 Task: Look for space in Sepatan, Indonesia from 9th June, 2023 to 16th June, 2023 for 2 adults in price range Rs.8000 to Rs.16000. Place can be entire place with 2 bedrooms having 2 beds and 1 bathroom. Property type can be house, flat, guest house. Booking option can be shelf check-in. Required host language is English.
Action: Mouse moved to (417, 48)
Screenshot: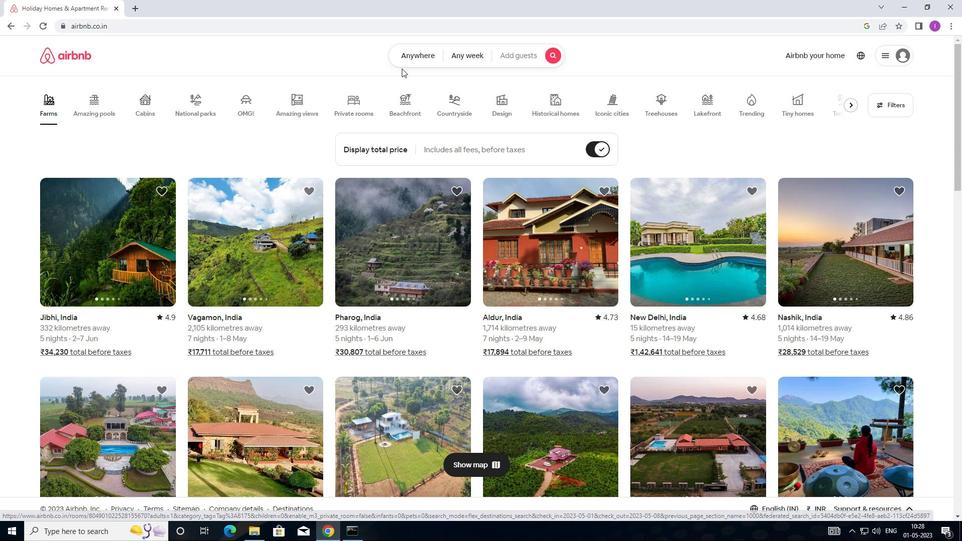 
Action: Mouse pressed left at (417, 48)
Screenshot: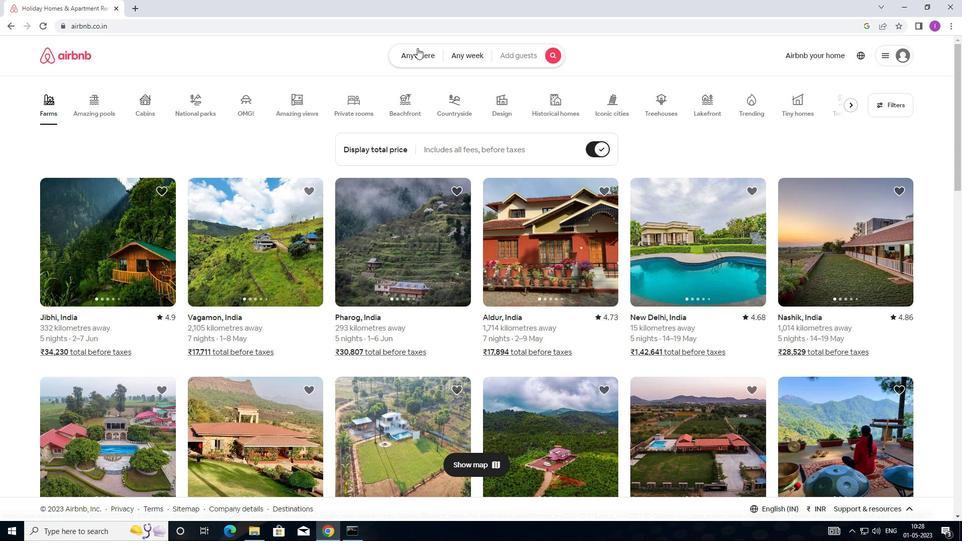 
Action: Mouse moved to (306, 94)
Screenshot: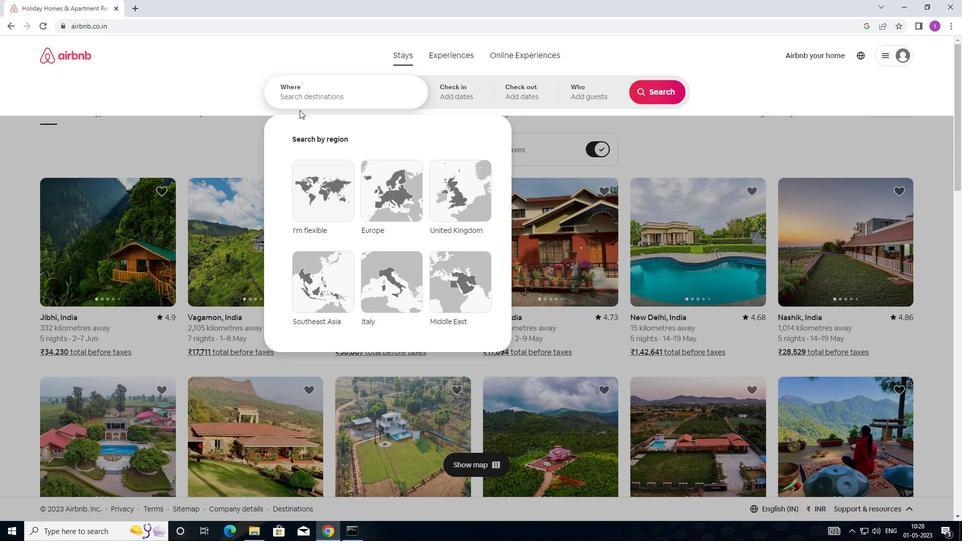 
Action: Mouse pressed left at (306, 94)
Screenshot: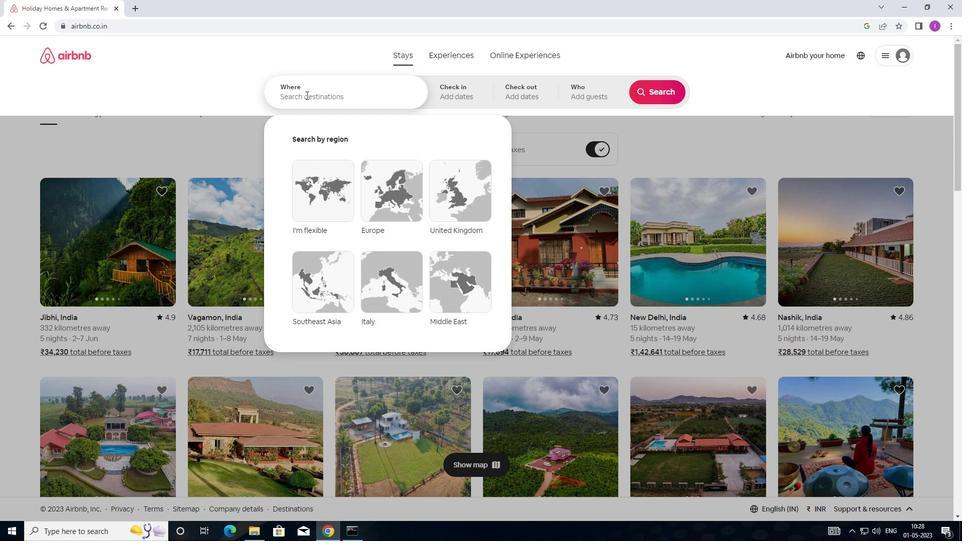 
Action: Mouse moved to (317, 94)
Screenshot: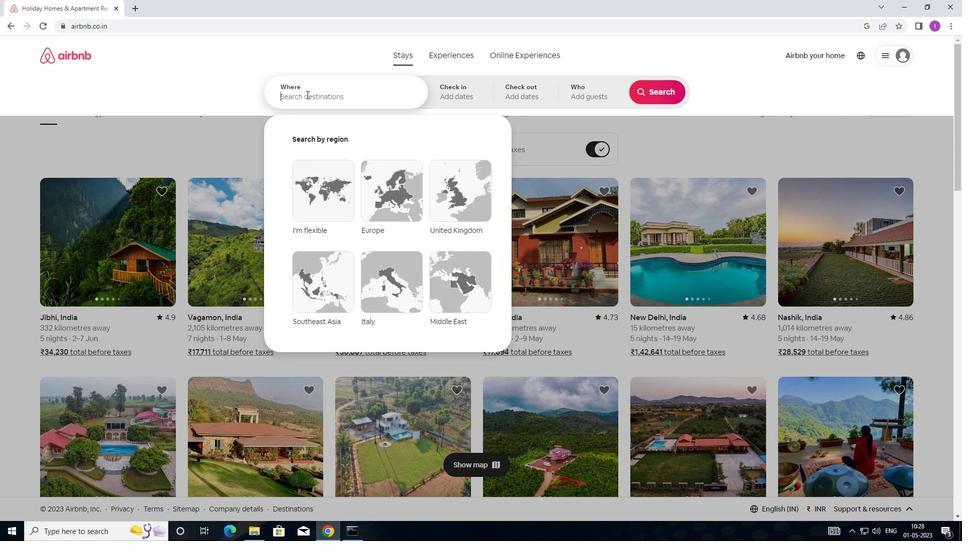 
Action: Key pressed <Key.shift>SEPATAN,<Key.shift>INS<Key.backspace>DP<Key.backspace>ONR<Key.backspace>ESIA
Screenshot: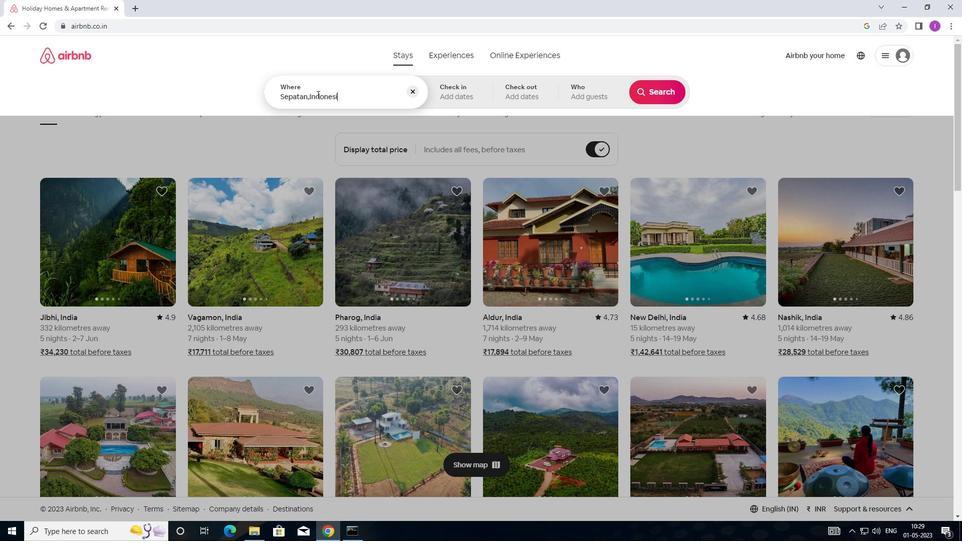 
Action: Mouse moved to (475, 96)
Screenshot: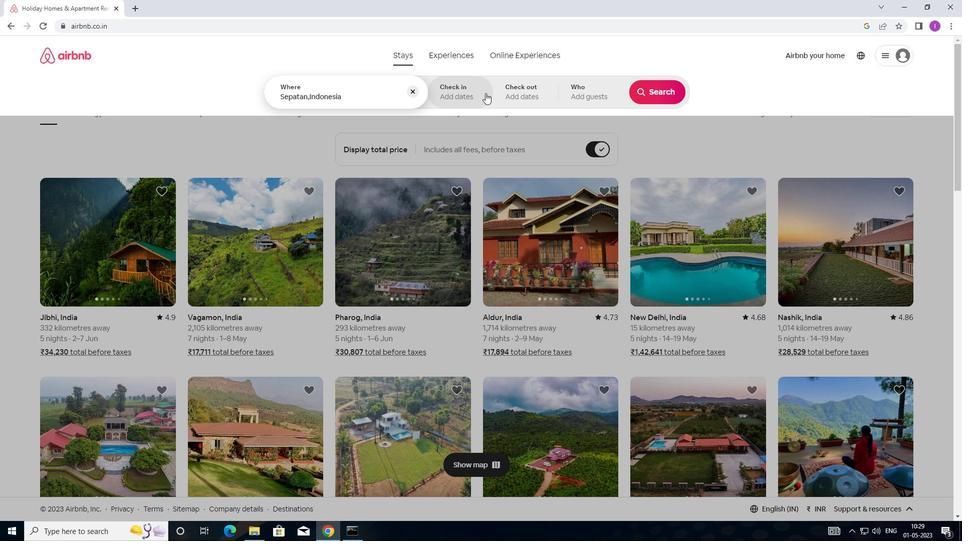 
Action: Mouse pressed left at (475, 96)
Screenshot: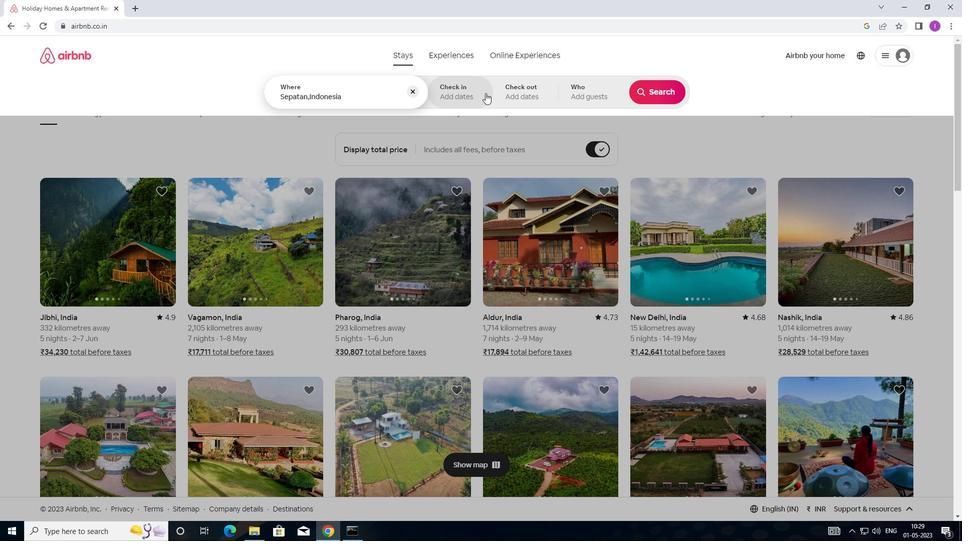 
Action: Mouse moved to (626, 234)
Screenshot: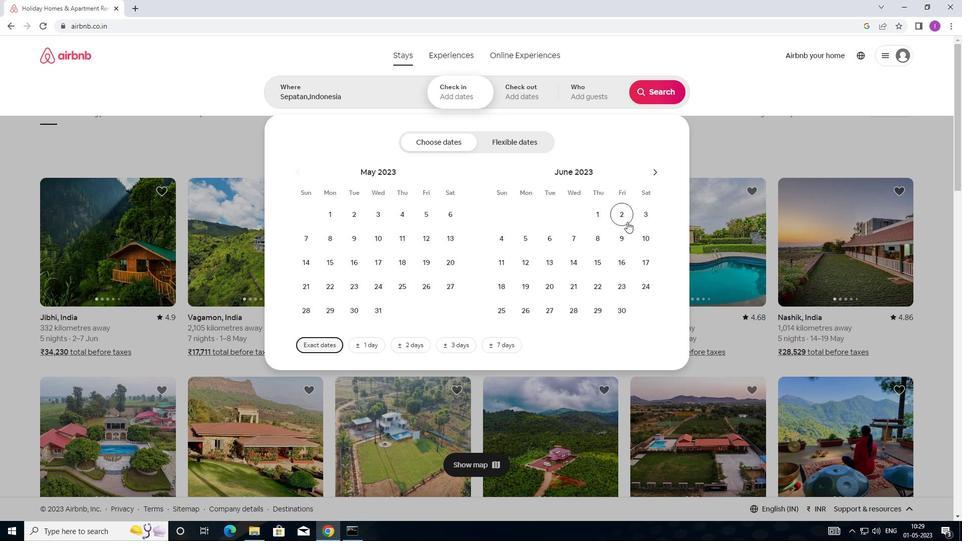 
Action: Mouse pressed left at (626, 234)
Screenshot: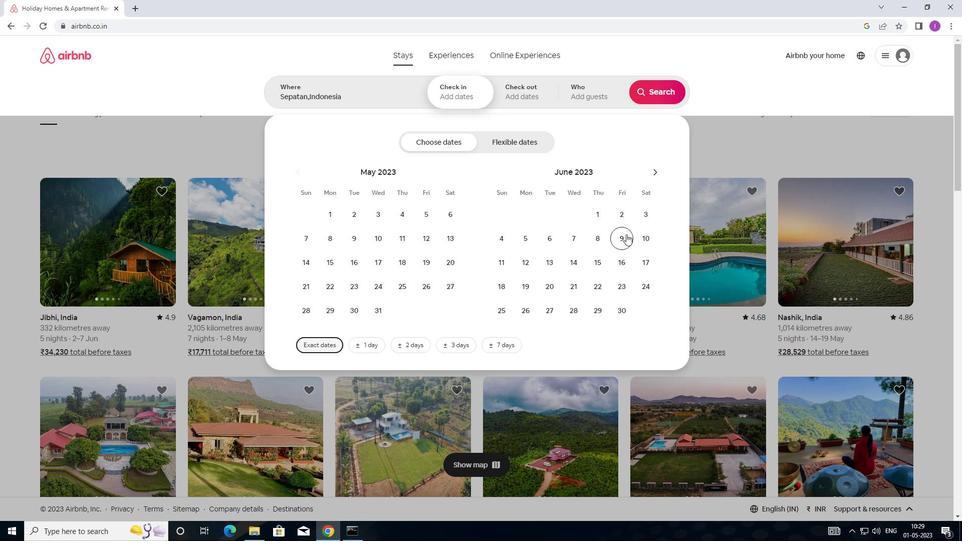 
Action: Mouse moved to (632, 261)
Screenshot: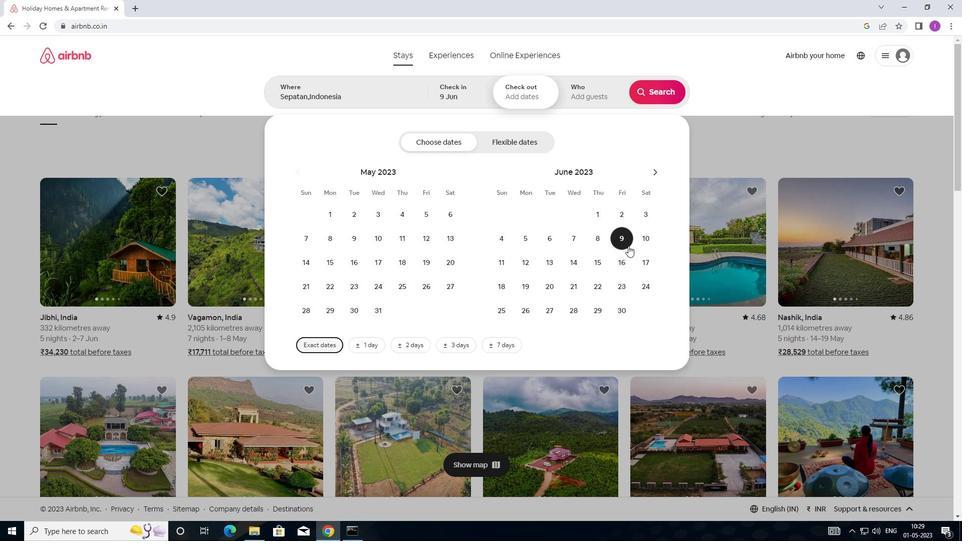 
Action: Mouse pressed left at (632, 261)
Screenshot: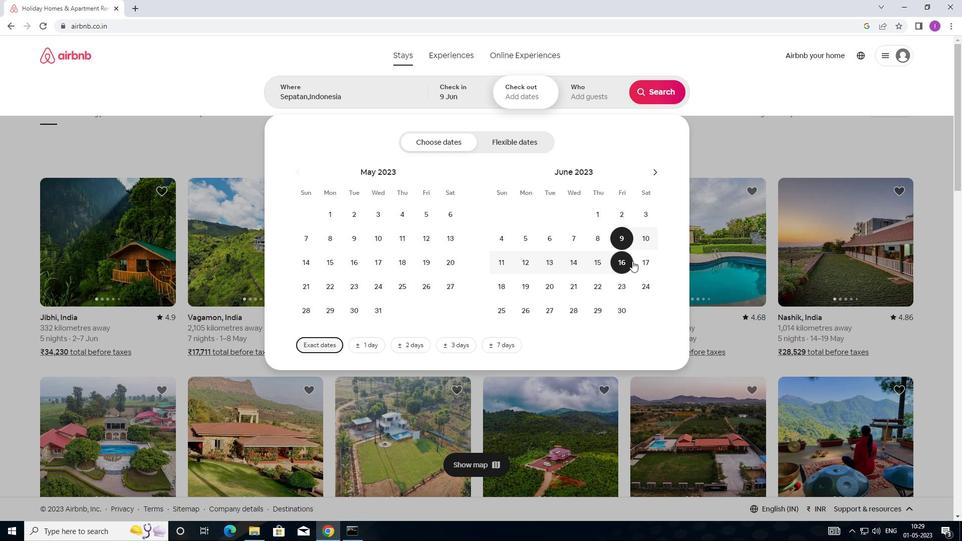 
Action: Mouse moved to (614, 100)
Screenshot: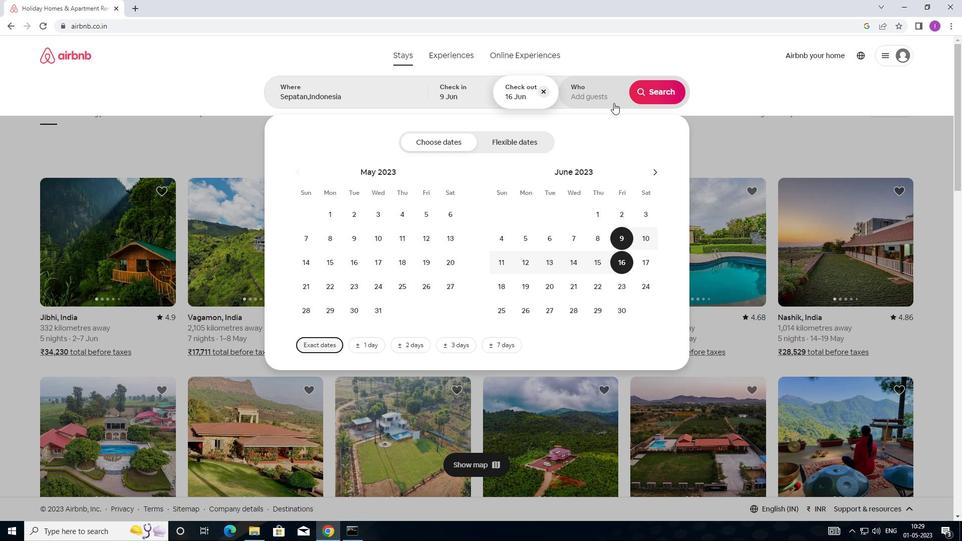 
Action: Mouse pressed left at (614, 100)
Screenshot: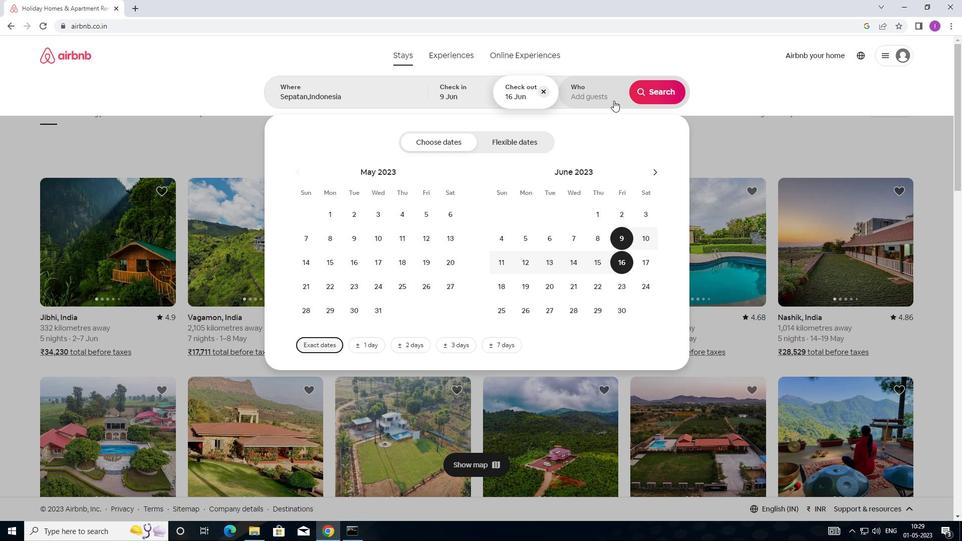 
Action: Mouse moved to (664, 141)
Screenshot: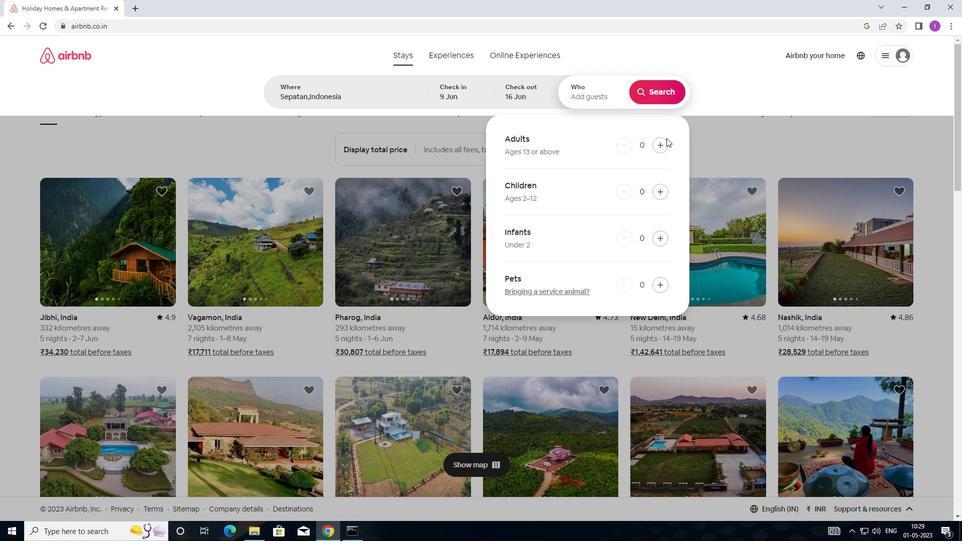 
Action: Mouse pressed left at (664, 141)
Screenshot: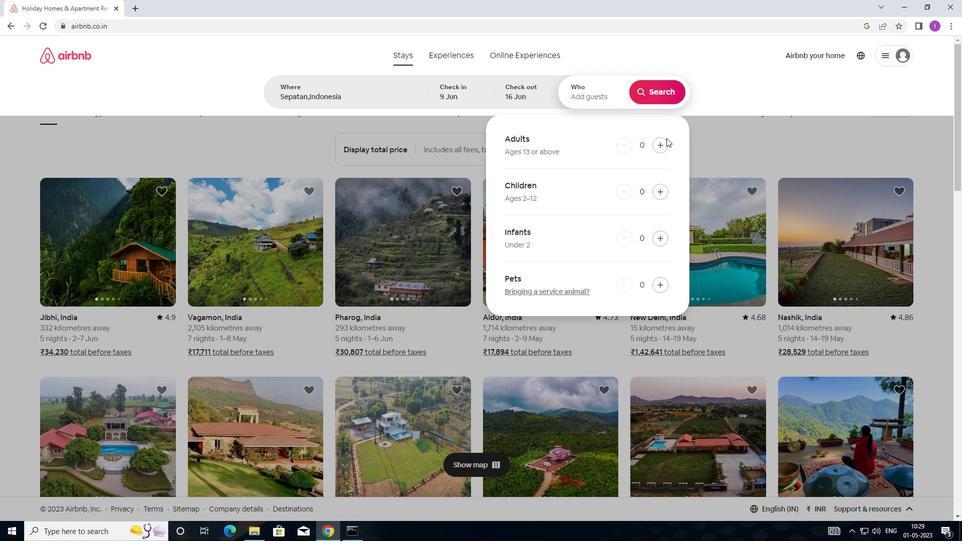 
Action: Mouse moved to (663, 145)
Screenshot: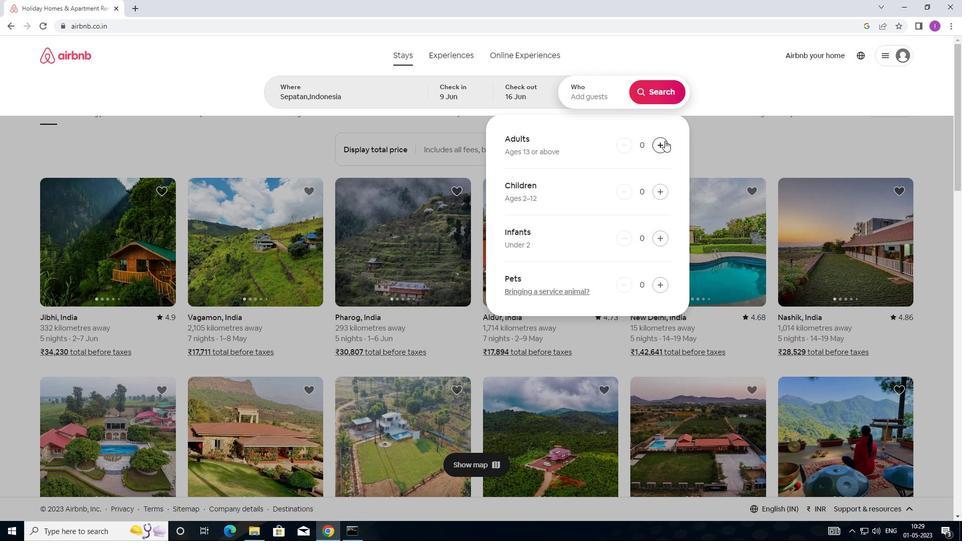 
Action: Mouse pressed left at (663, 145)
Screenshot: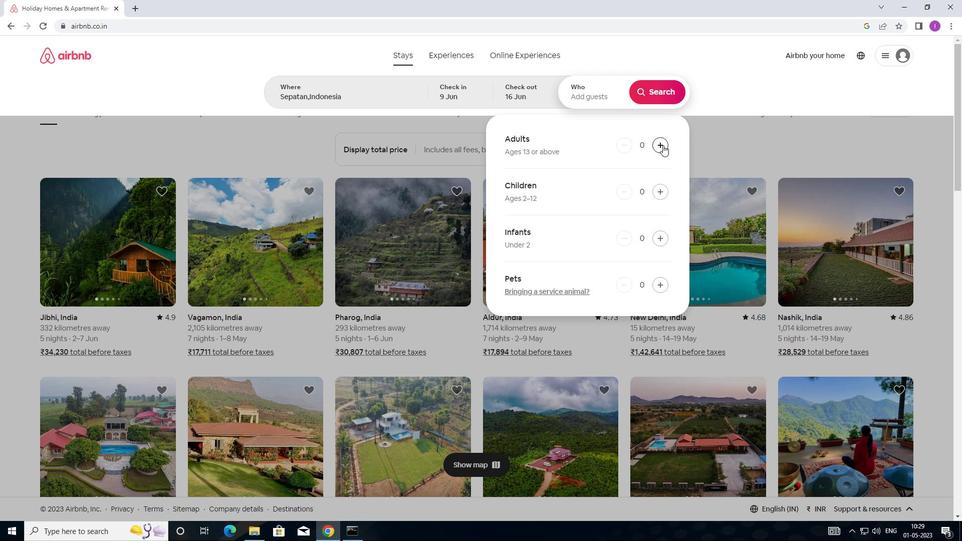 
Action: Mouse pressed left at (663, 145)
Screenshot: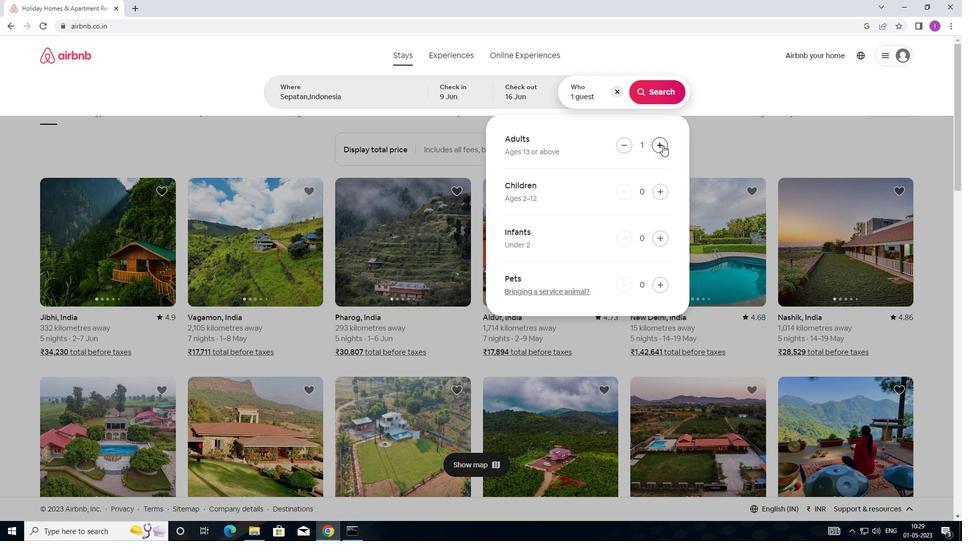 
Action: Mouse moved to (628, 146)
Screenshot: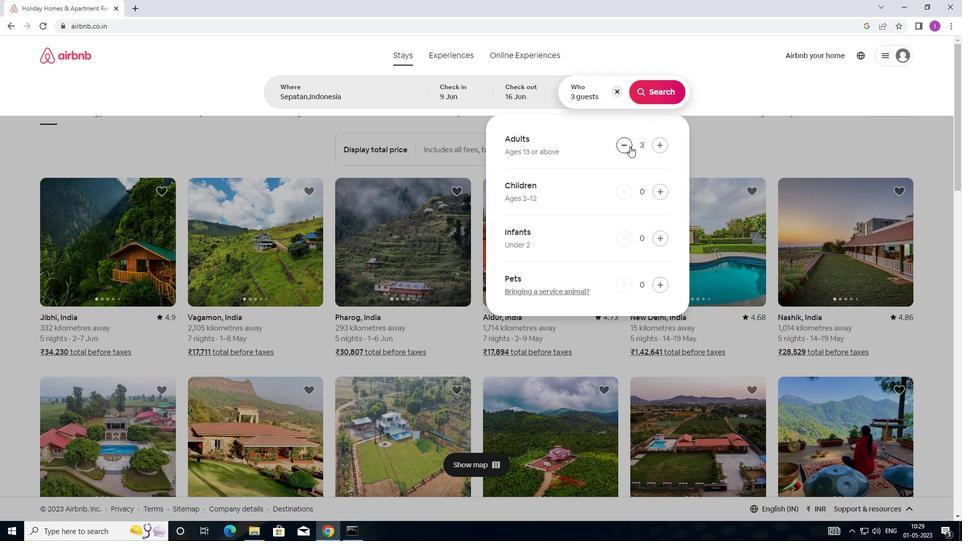 
Action: Mouse pressed left at (628, 146)
Screenshot: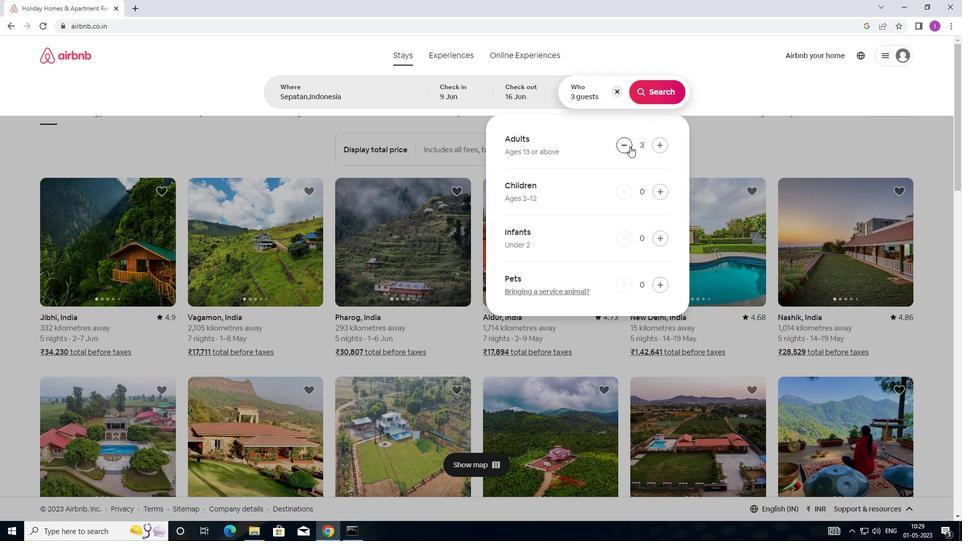 
Action: Mouse moved to (644, 101)
Screenshot: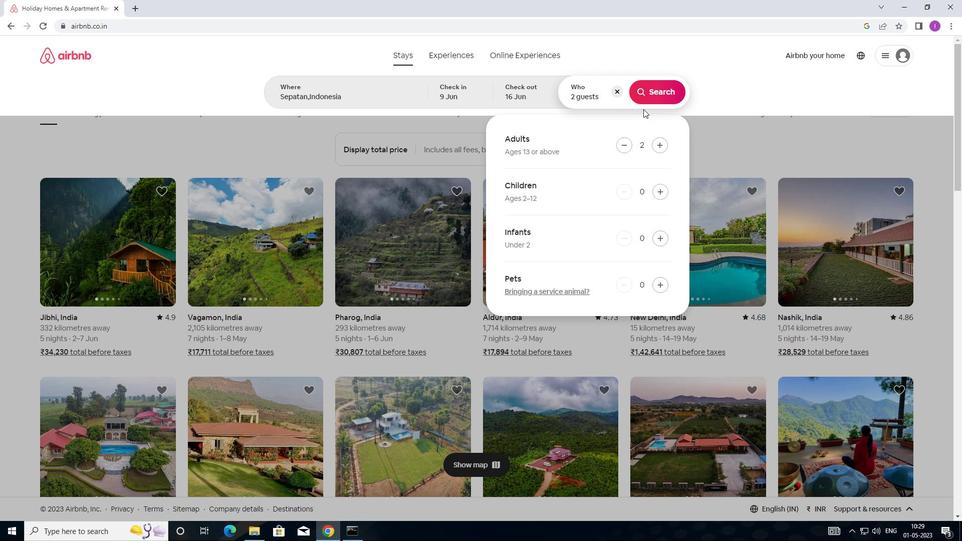 
Action: Mouse pressed left at (644, 101)
Screenshot: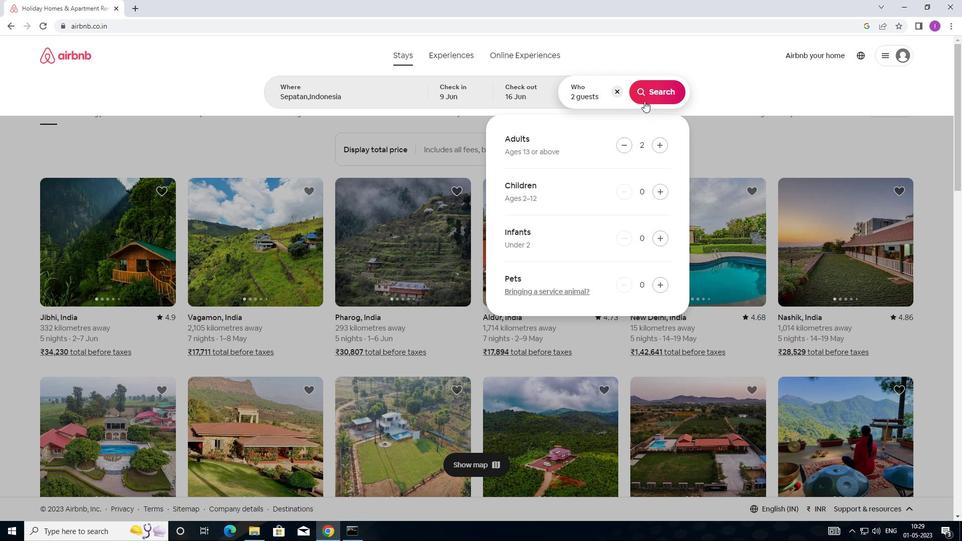 
Action: Mouse moved to (909, 93)
Screenshot: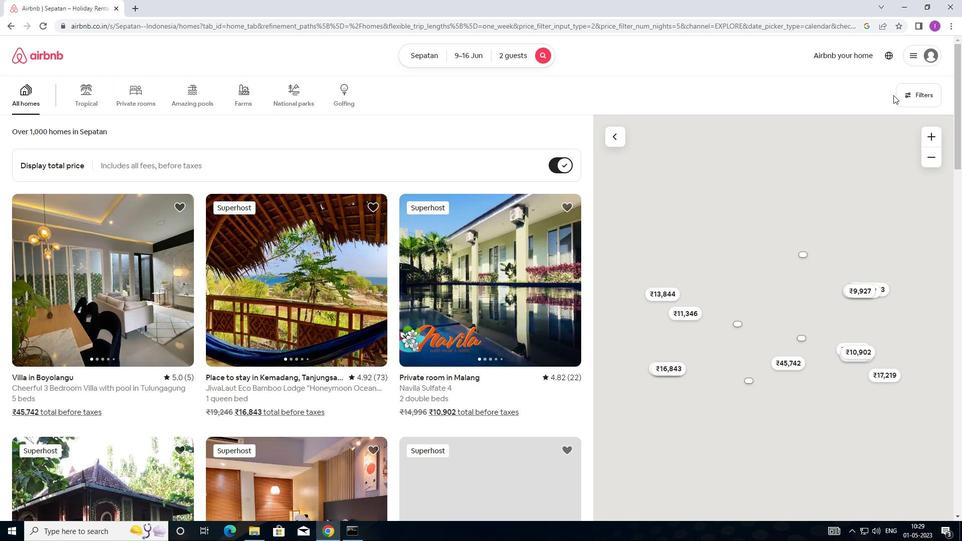 
Action: Mouse pressed left at (909, 93)
Screenshot: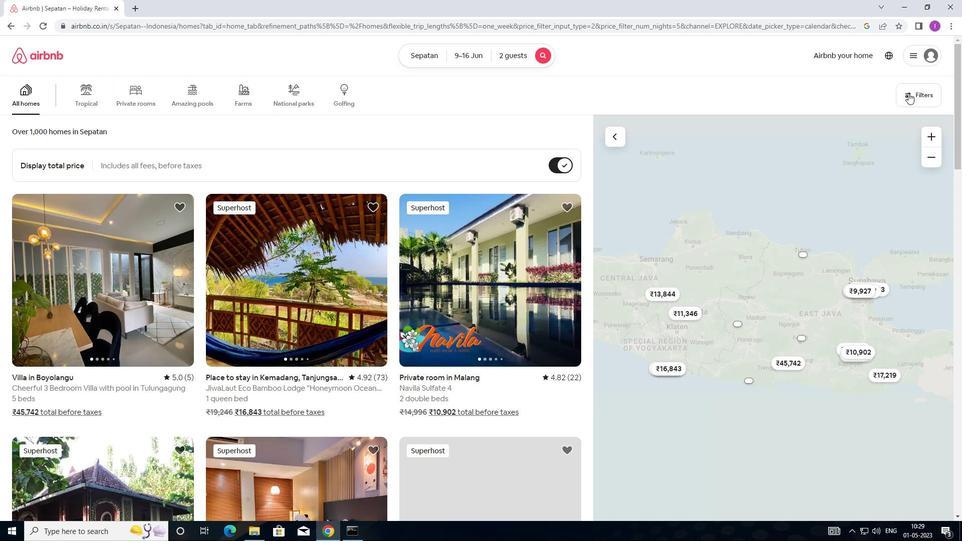 
Action: Mouse moved to (384, 219)
Screenshot: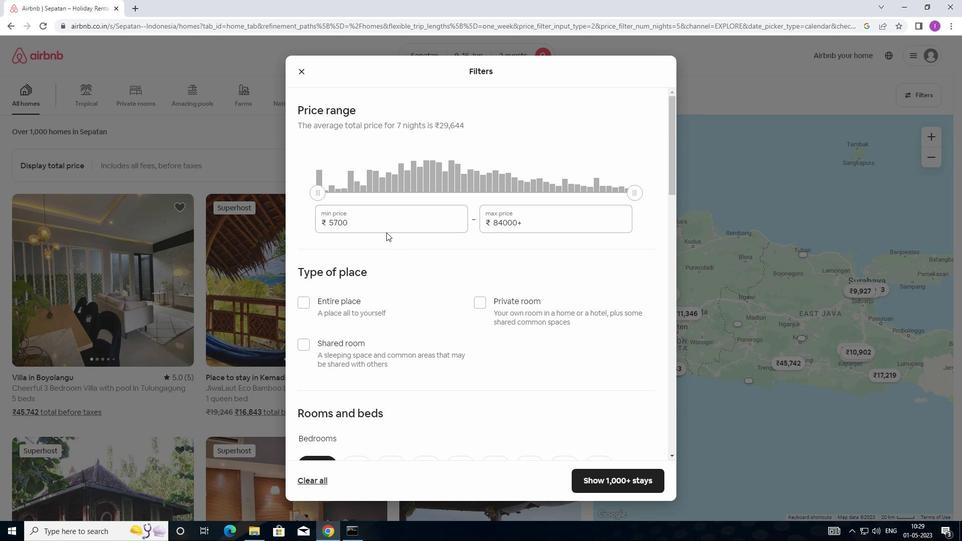 
Action: Mouse pressed left at (384, 219)
Screenshot: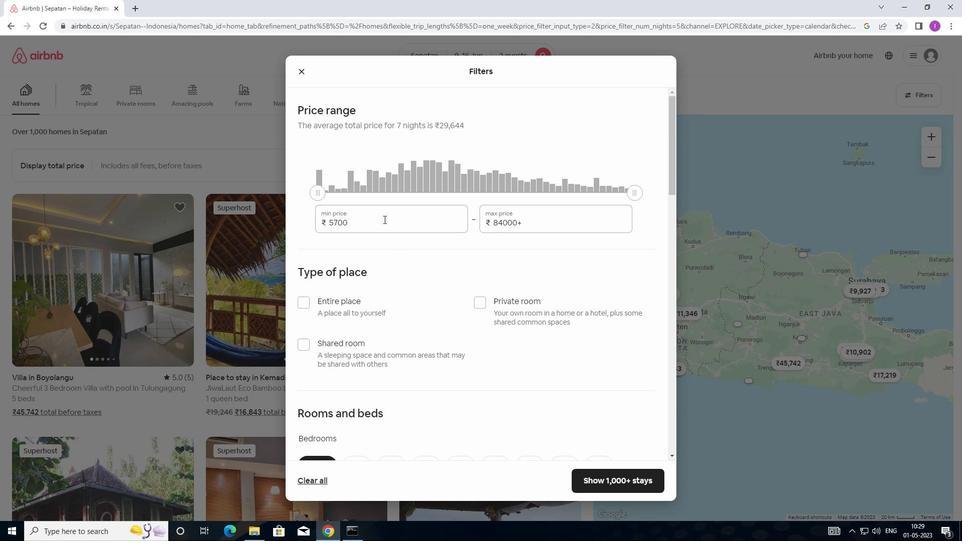 
Action: Mouse moved to (312, 226)
Screenshot: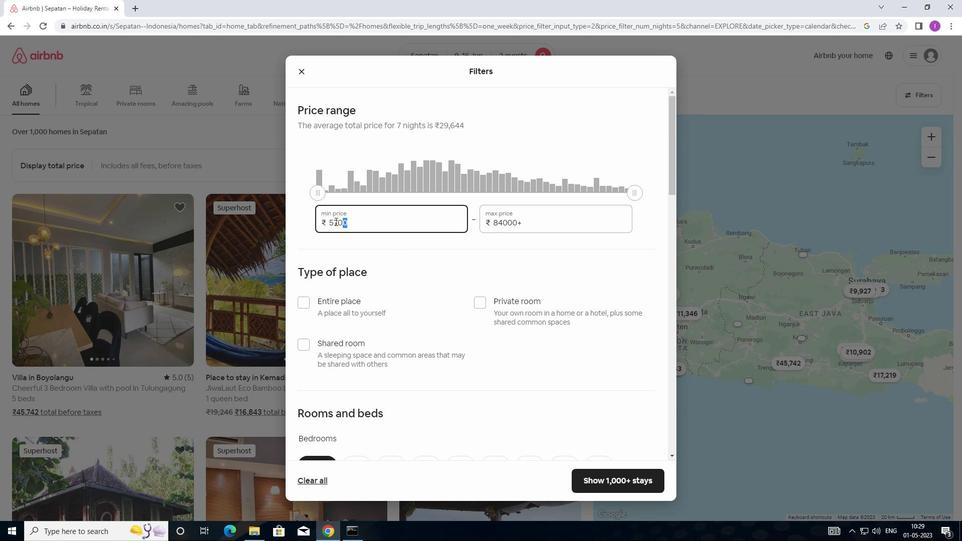 
Action: Key pressed 8000
Screenshot: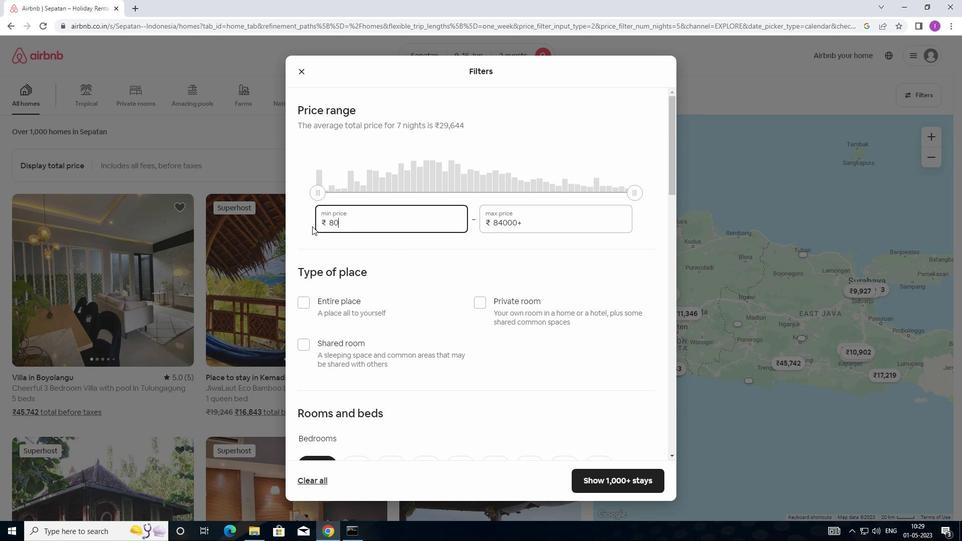 
Action: Mouse moved to (530, 217)
Screenshot: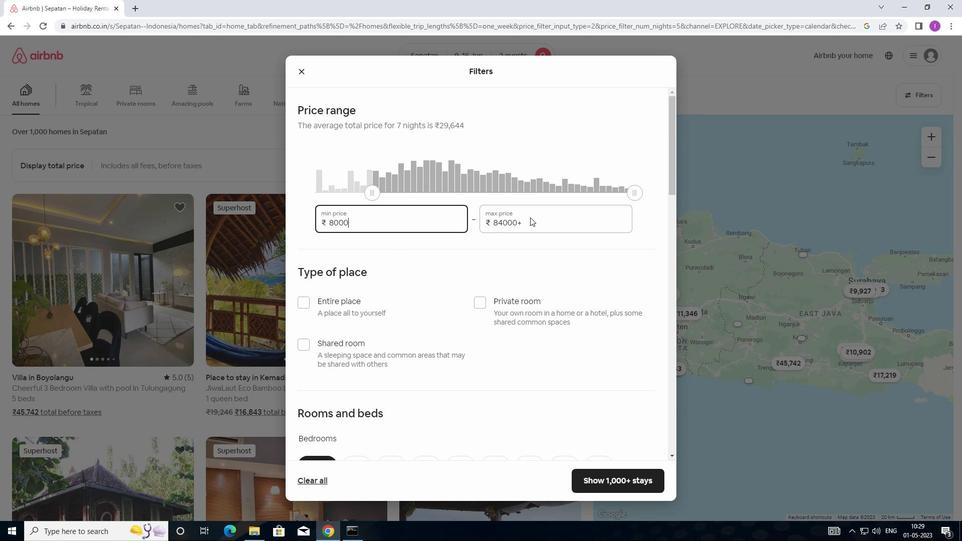 
Action: Mouse pressed left at (530, 217)
Screenshot: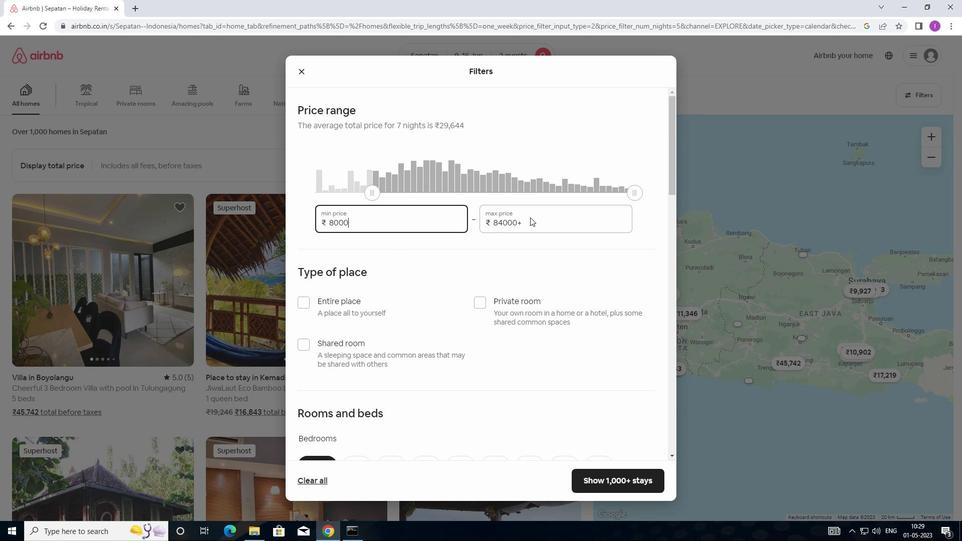 
Action: Mouse pressed left at (530, 217)
Screenshot: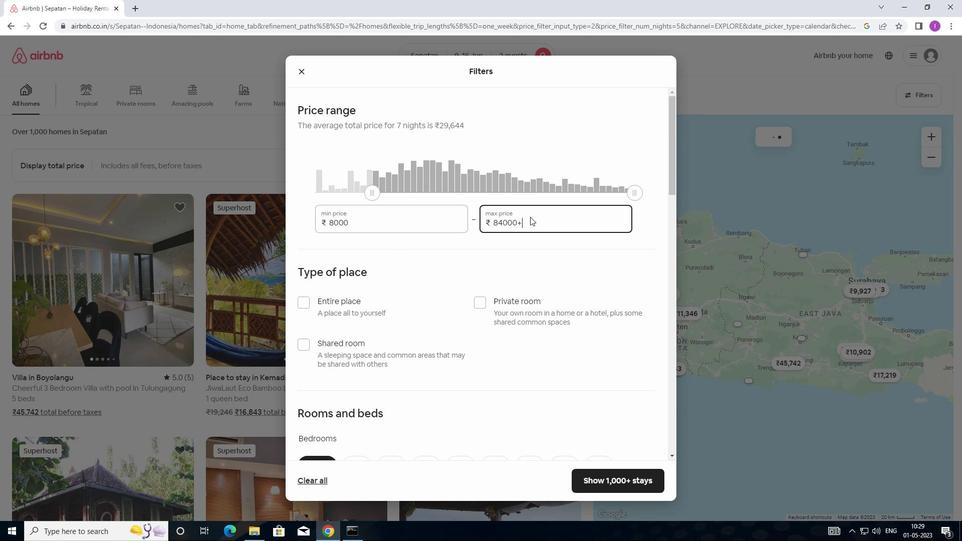 
Action: Mouse moved to (524, 217)
Screenshot: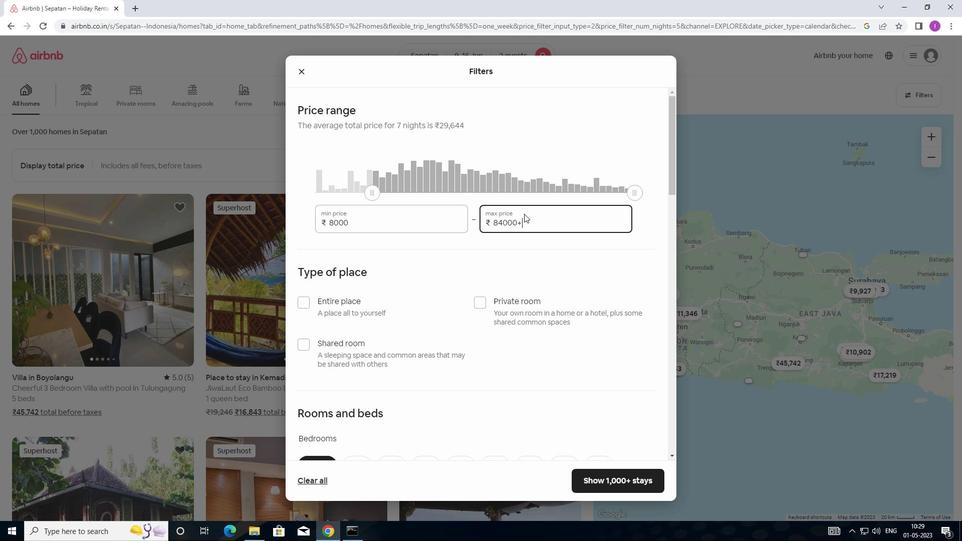 
Action: Mouse pressed left at (524, 217)
Screenshot: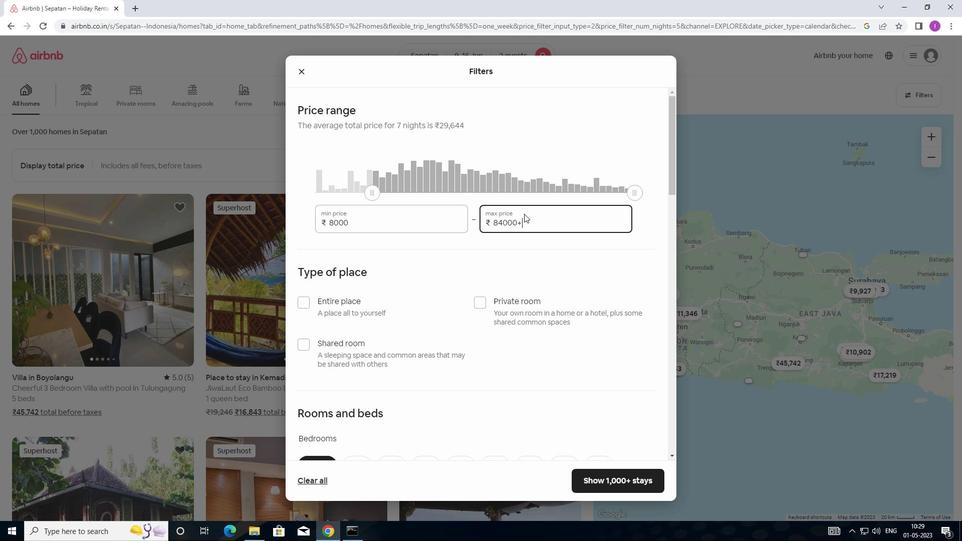 
Action: Mouse moved to (537, 222)
Screenshot: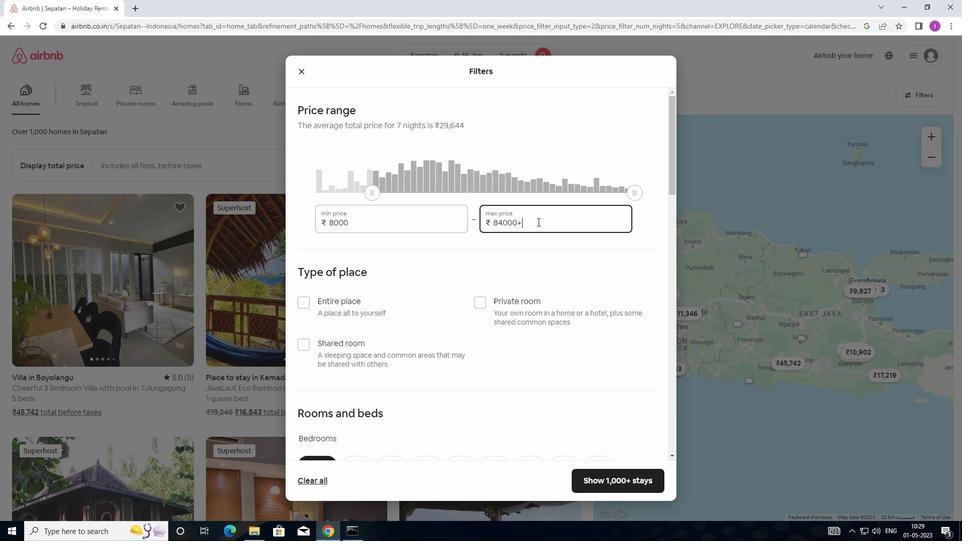 
Action: Mouse pressed left at (537, 222)
Screenshot: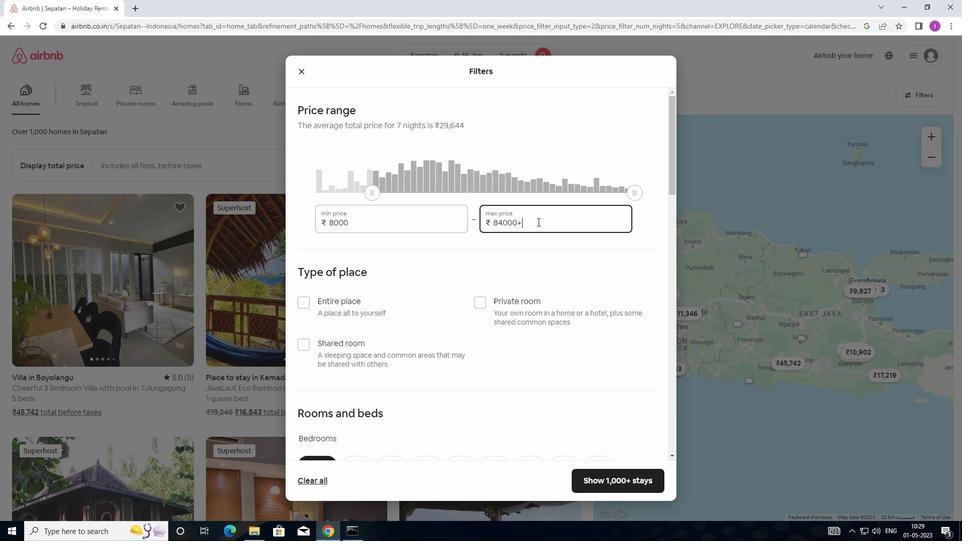 
Action: Mouse moved to (482, 224)
Screenshot: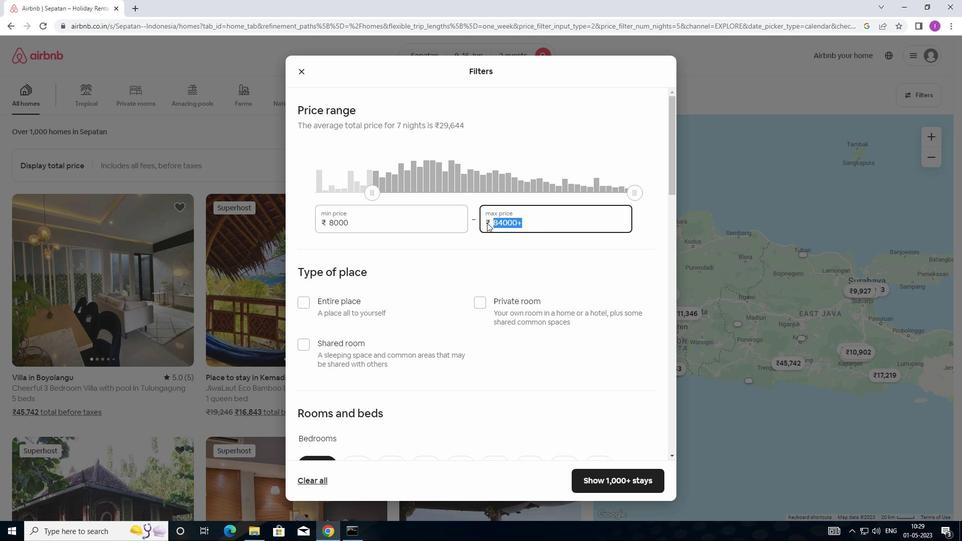 
Action: Key pressed 16000
Screenshot: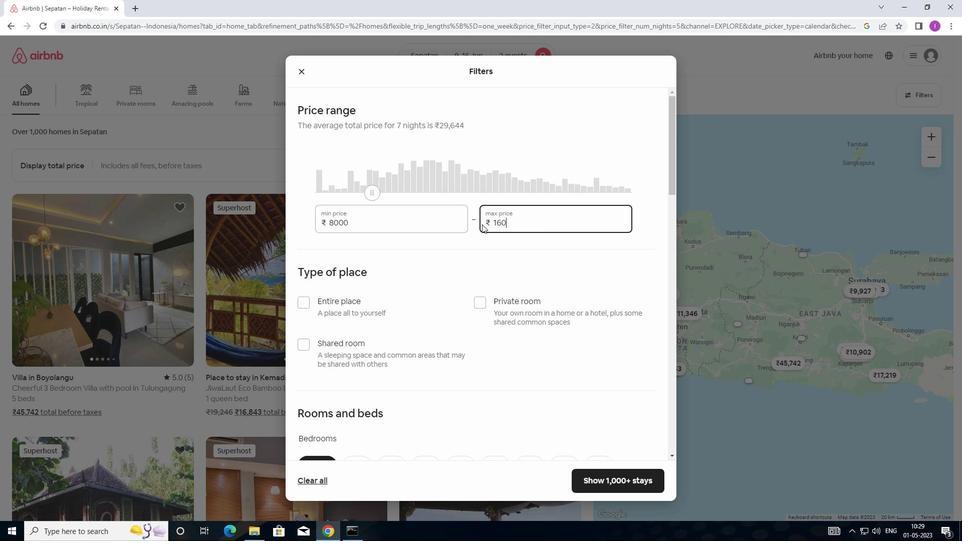 
Action: Mouse moved to (307, 306)
Screenshot: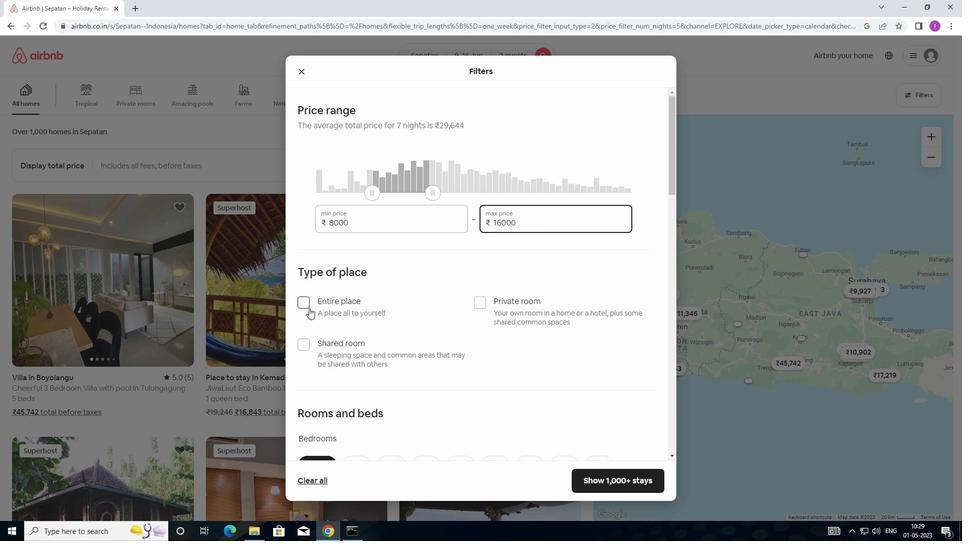 
Action: Mouse pressed left at (307, 306)
Screenshot: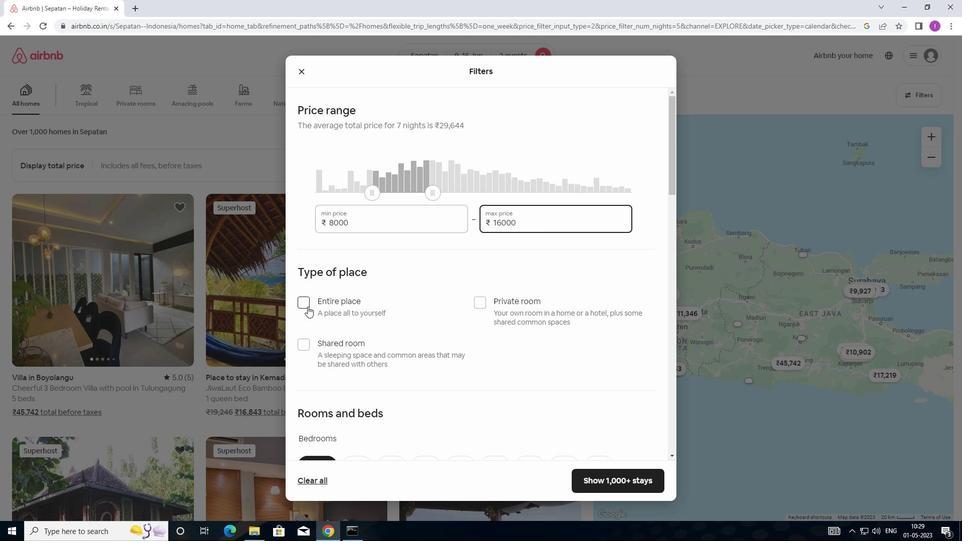 
Action: Mouse moved to (339, 304)
Screenshot: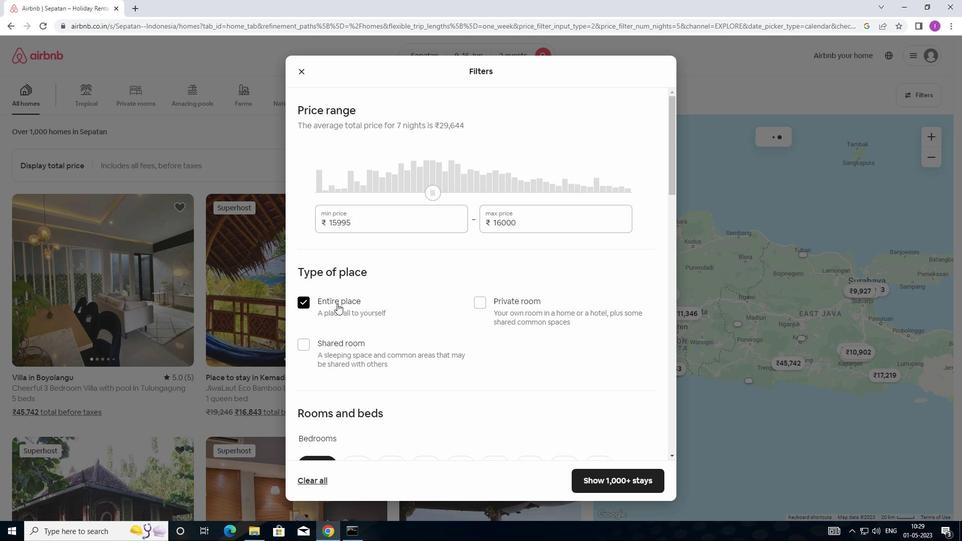 
Action: Mouse scrolled (339, 304) with delta (0, 0)
Screenshot: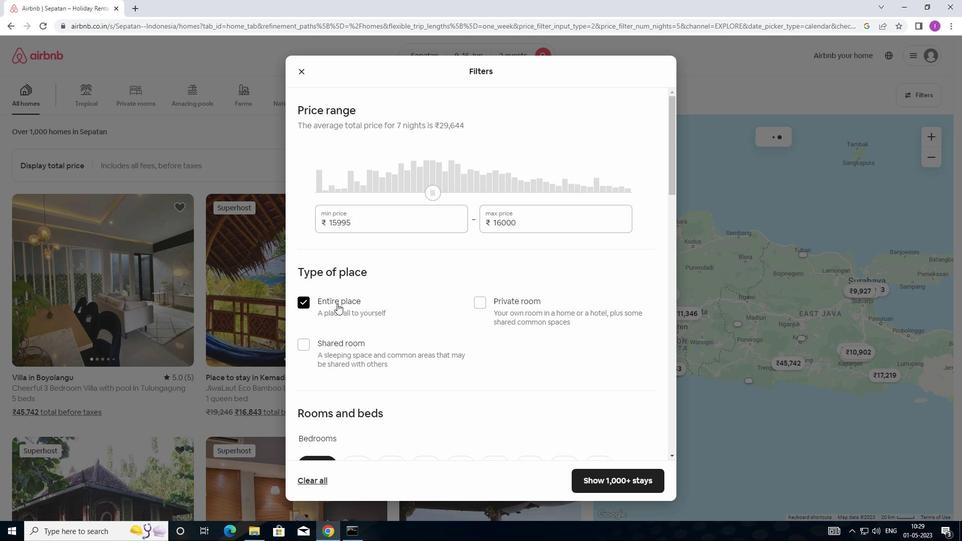 
Action: Mouse moved to (341, 306)
Screenshot: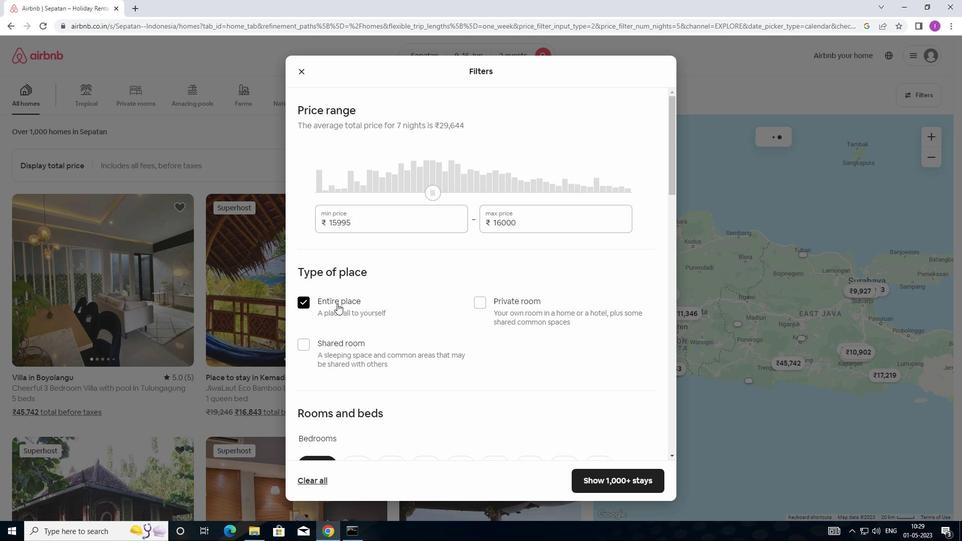 
Action: Mouse scrolled (341, 305) with delta (0, 0)
Screenshot: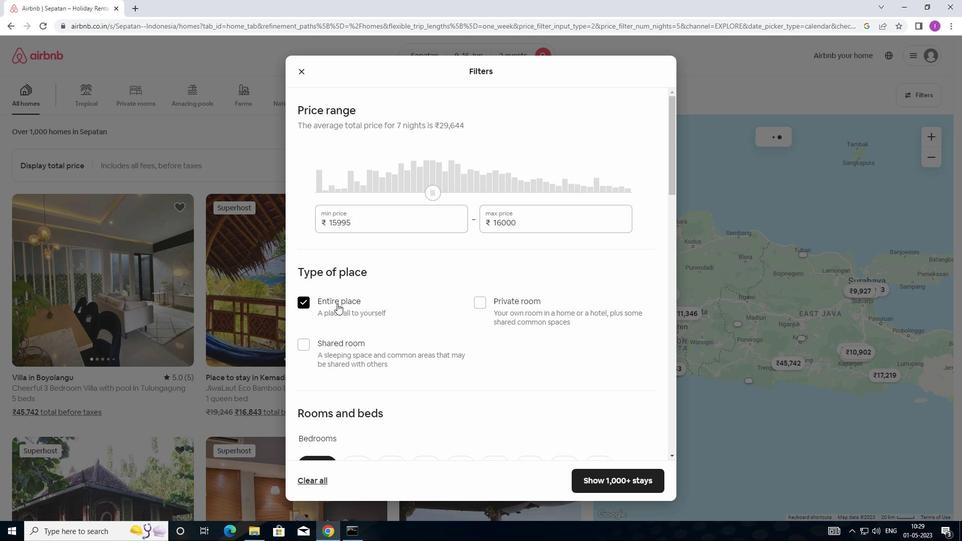 
Action: Mouse scrolled (341, 305) with delta (0, 0)
Screenshot: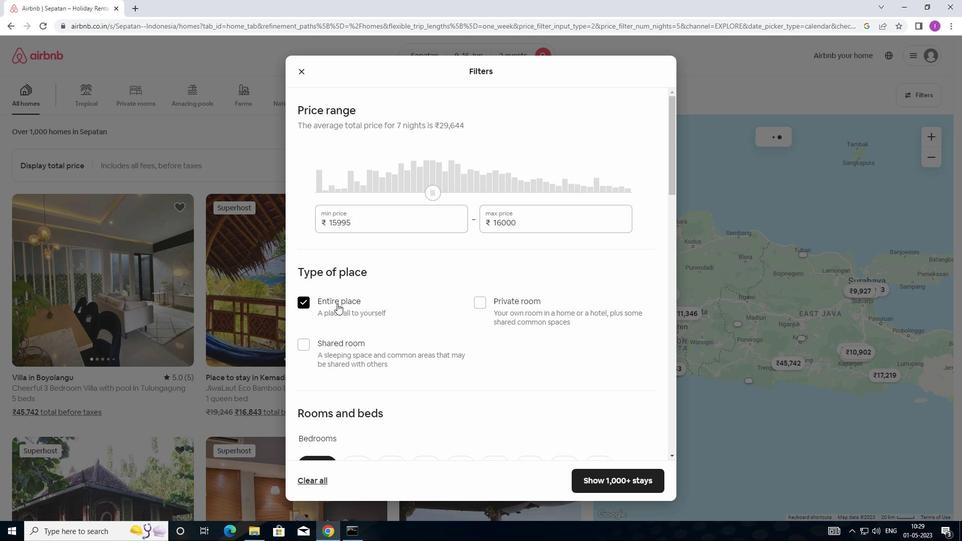 
Action: Mouse scrolled (341, 305) with delta (0, 0)
Screenshot: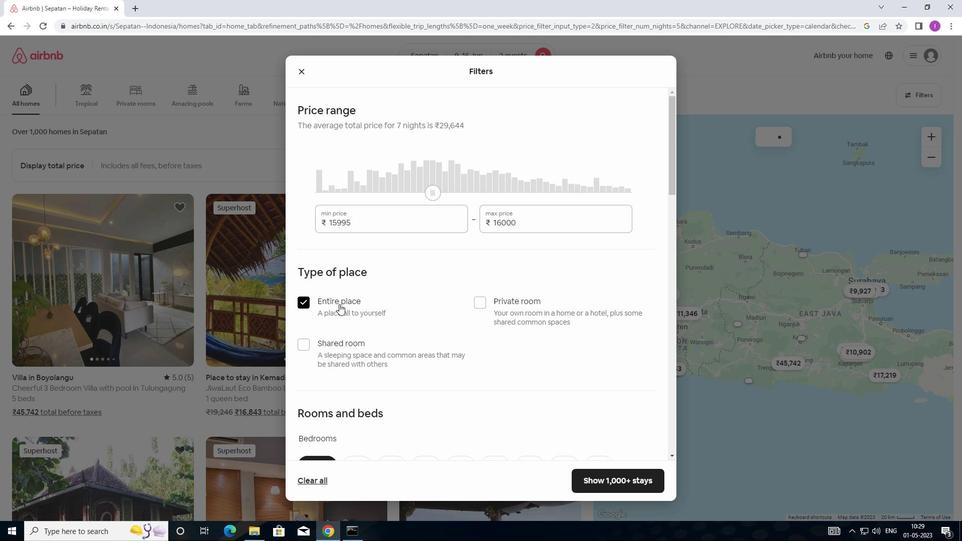 
Action: Mouse moved to (391, 261)
Screenshot: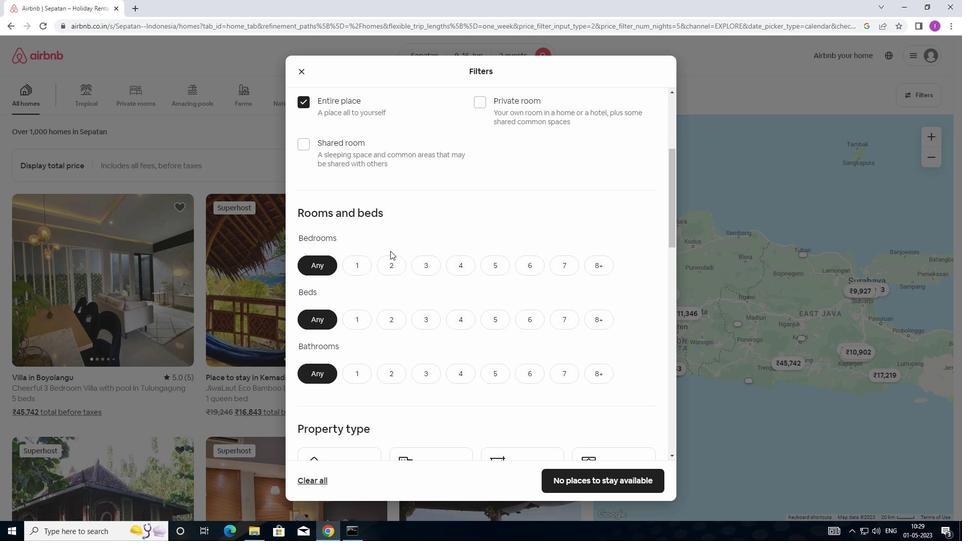 
Action: Mouse pressed left at (391, 261)
Screenshot: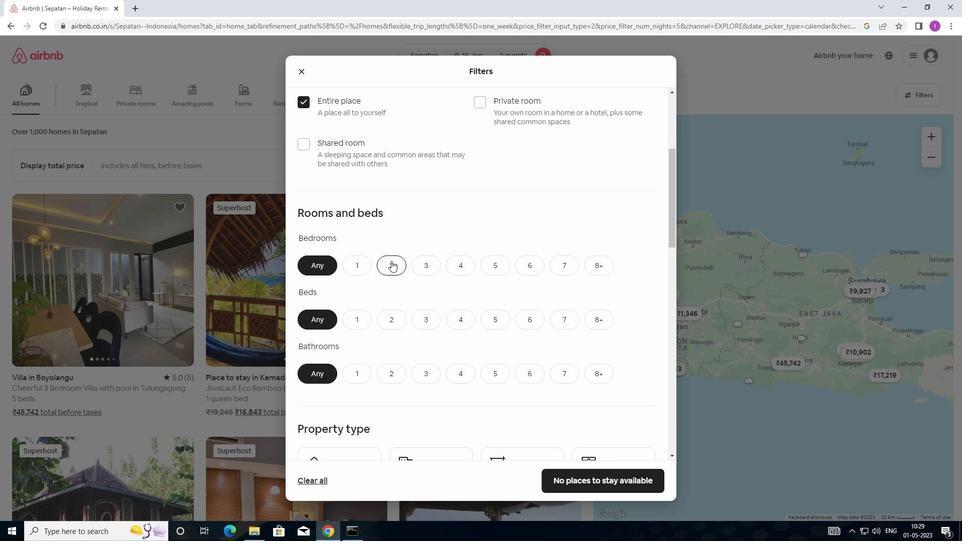 
Action: Mouse moved to (391, 315)
Screenshot: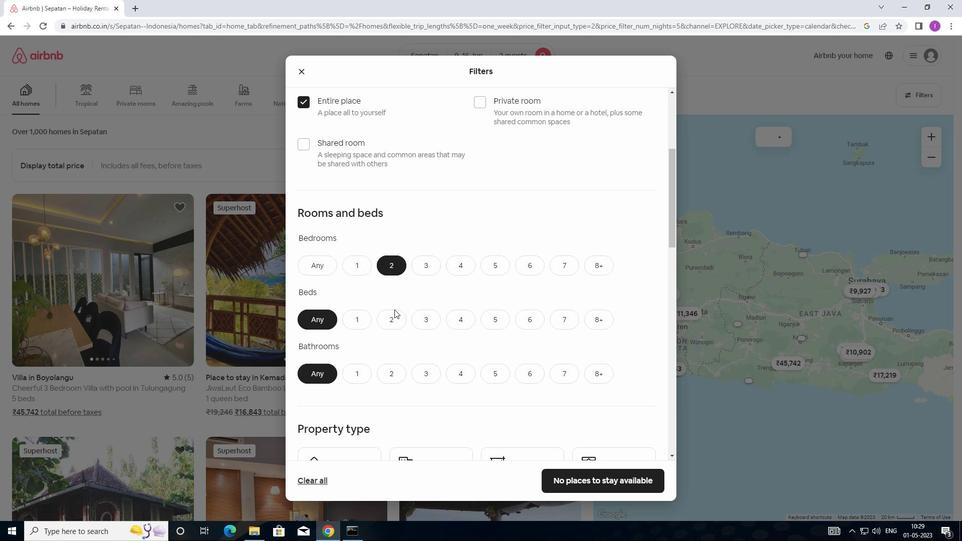 
Action: Mouse pressed left at (391, 315)
Screenshot: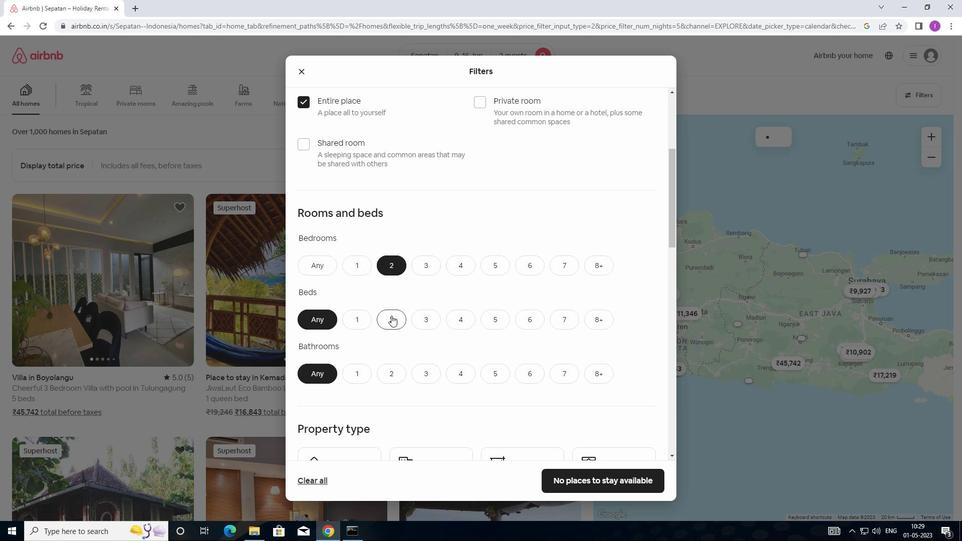 
Action: Mouse moved to (357, 374)
Screenshot: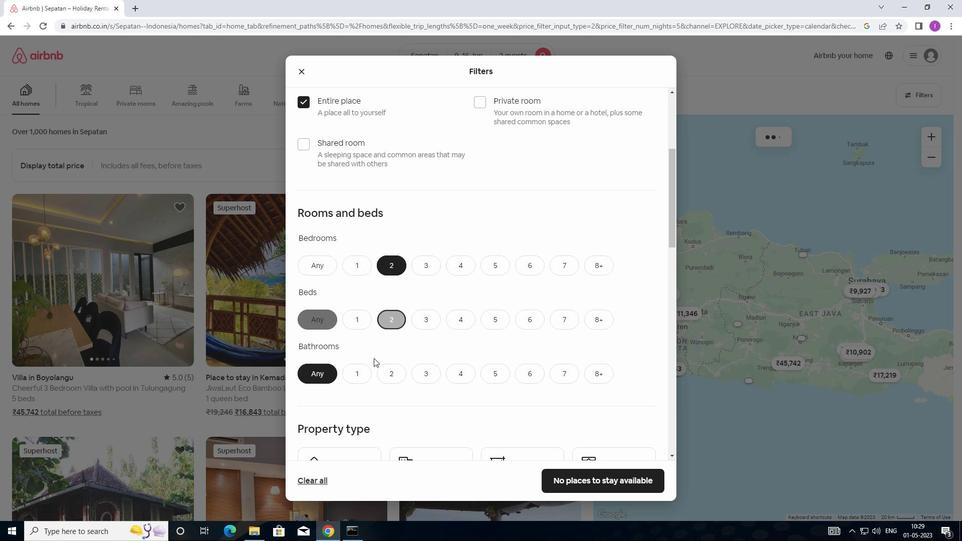
Action: Mouse pressed left at (357, 374)
Screenshot: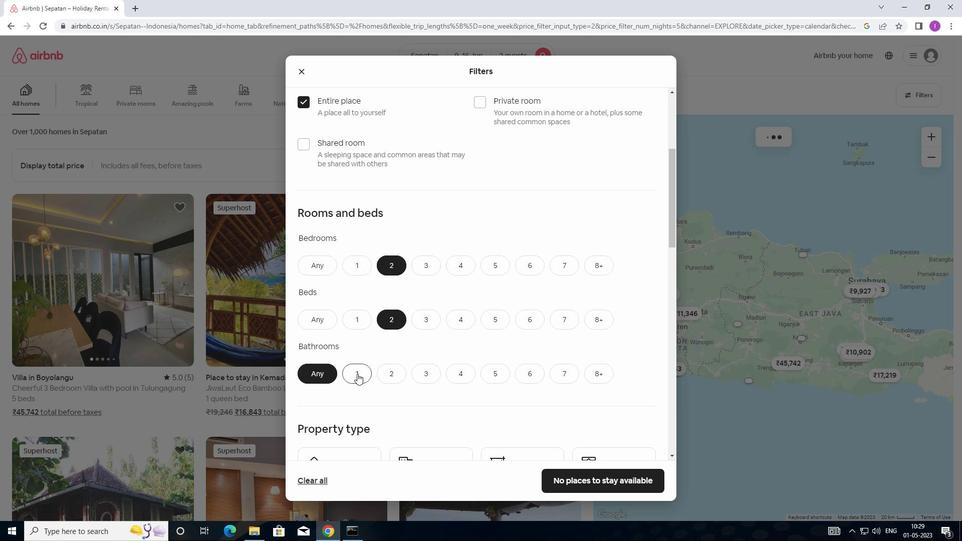 
Action: Mouse moved to (372, 365)
Screenshot: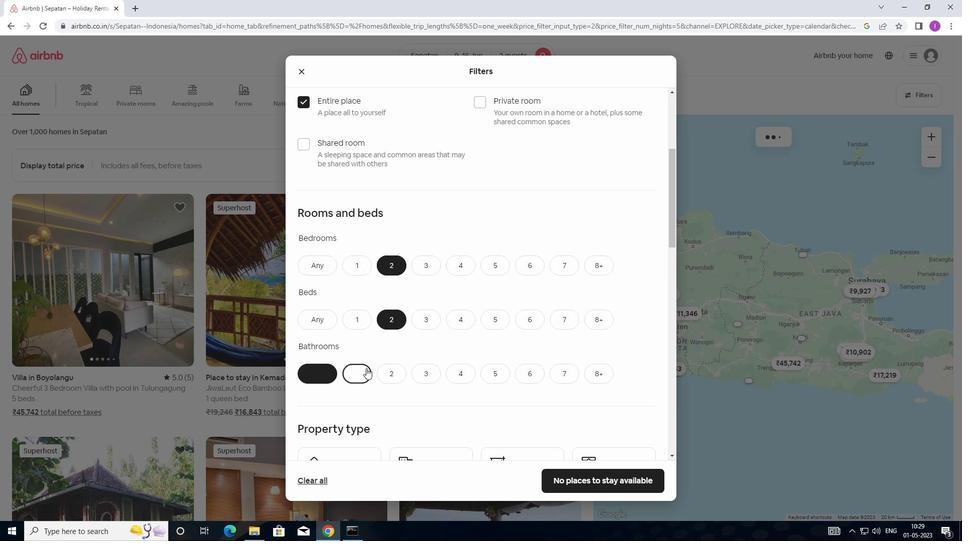 
Action: Mouse scrolled (372, 365) with delta (0, 0)
Screenshot: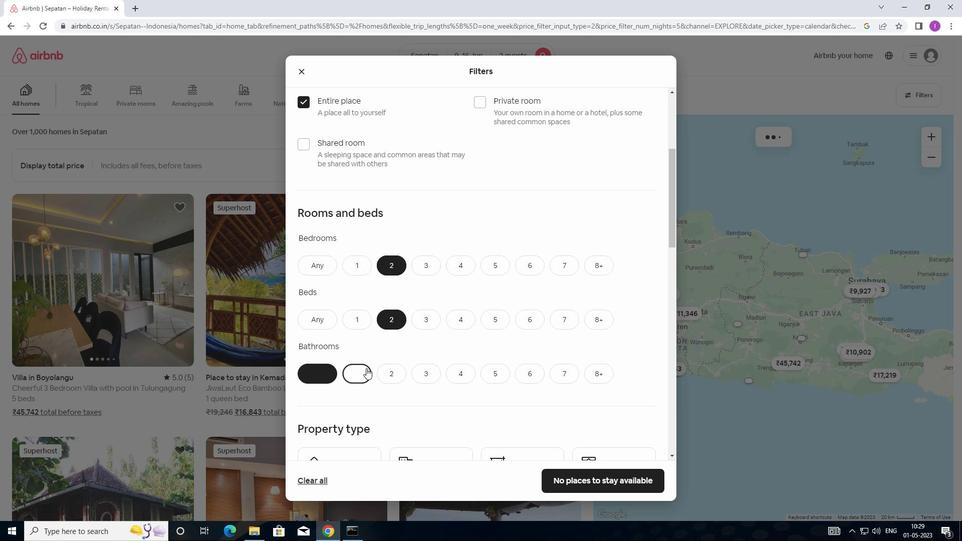 
Action: Mouse scrolled (372, 365) with delta (0, 0)
Screenshot: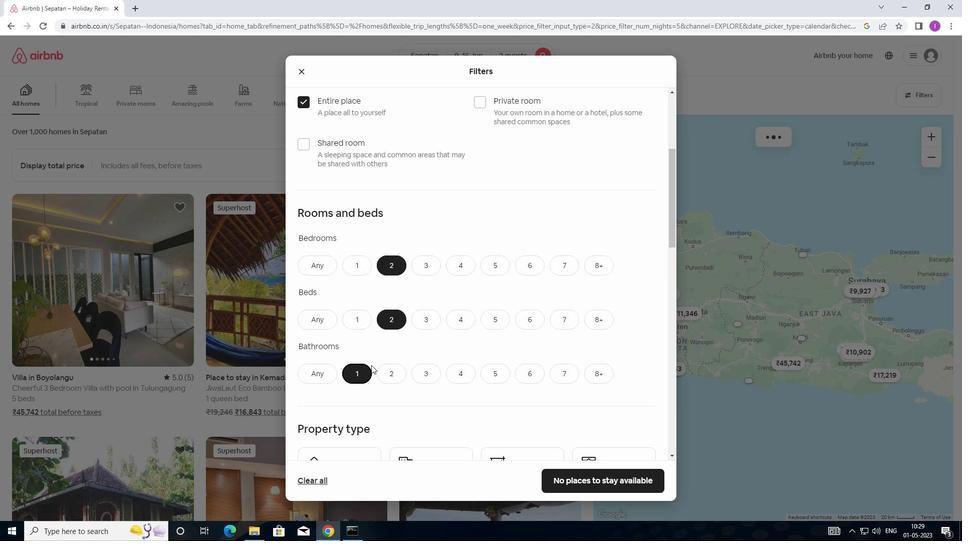 
Action: Mouse moved to (375, 361)
Screenshot: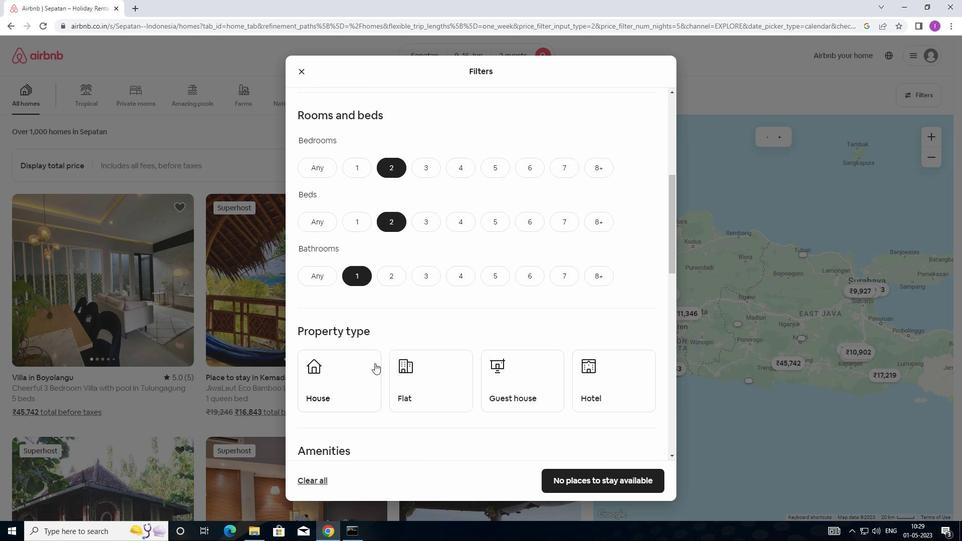 
Action: Mouse scrolled (375, 360) with delta (0, 0)
Screenshot: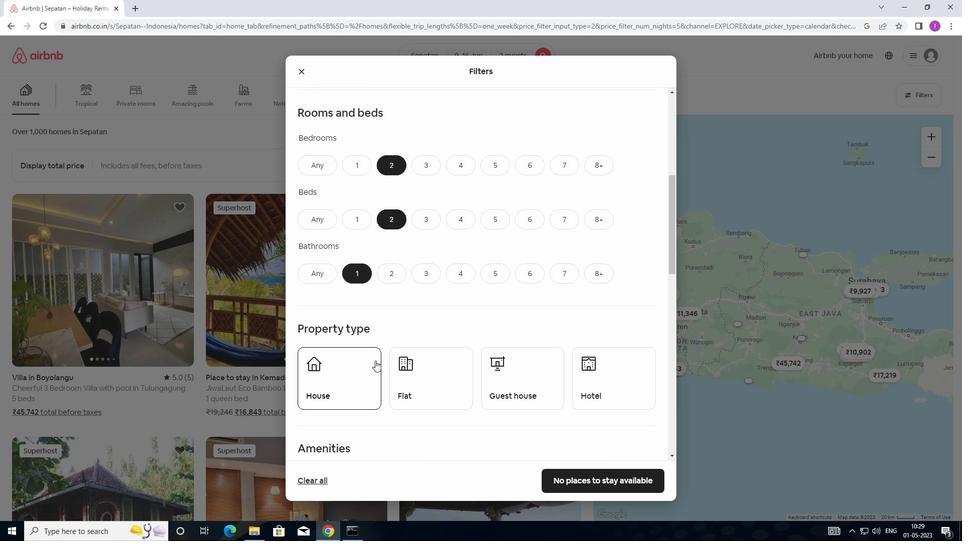 
Action: Mouse scrolled (375, 360) with delta (0, 0)
Screenshot: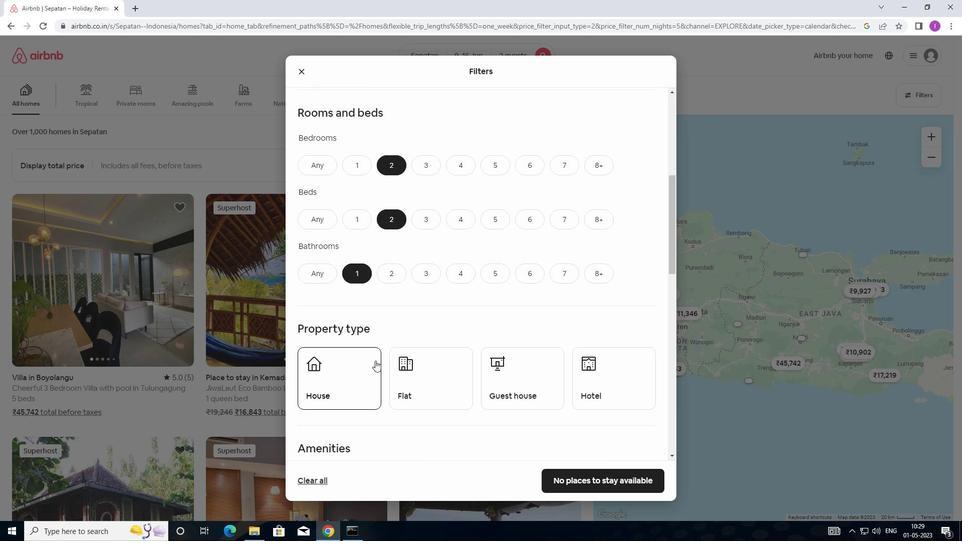 
Action: Mouse moved to (376, 356)
Screenshot: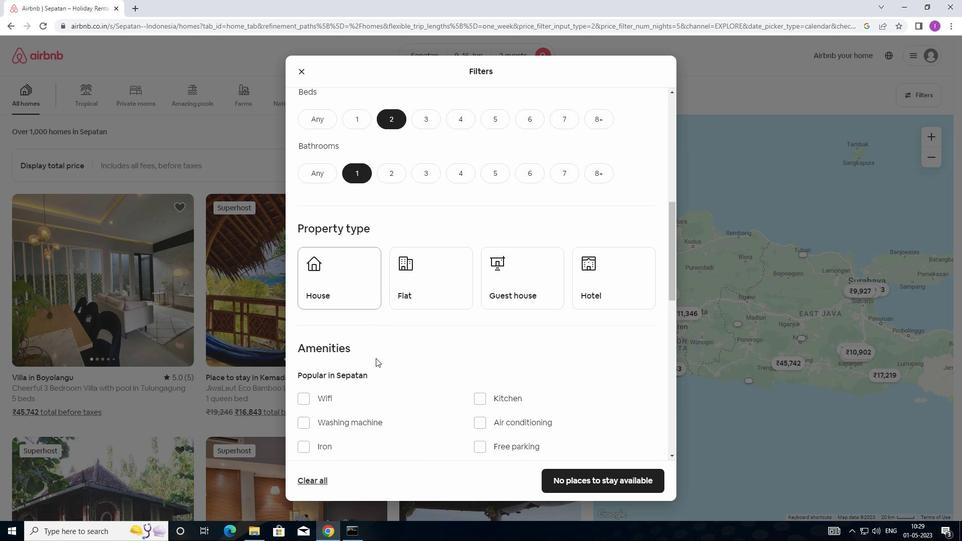 
Action: Mouse scrolled (376, 356) with delta (0, 0)
Screenshot: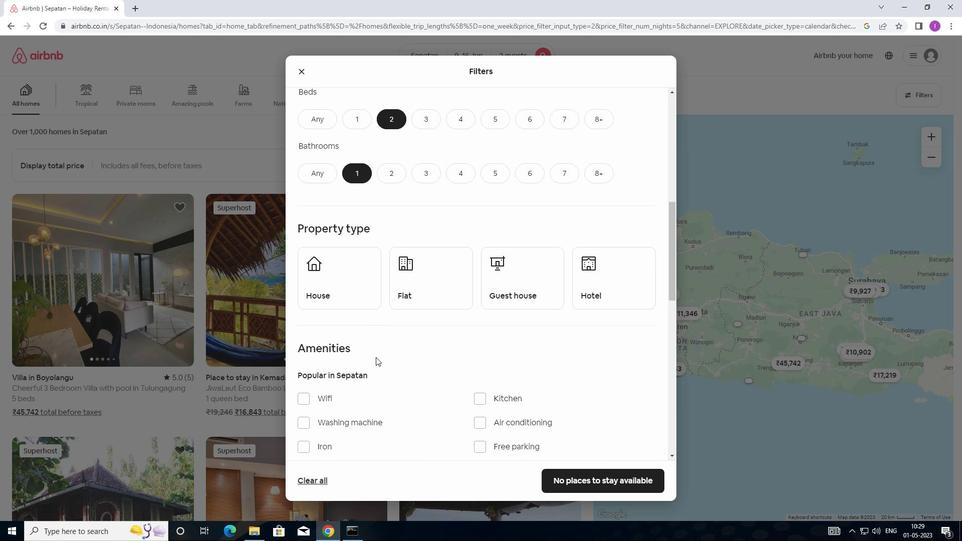 
Action: Mouse moved to (354, 220)
Screenshot: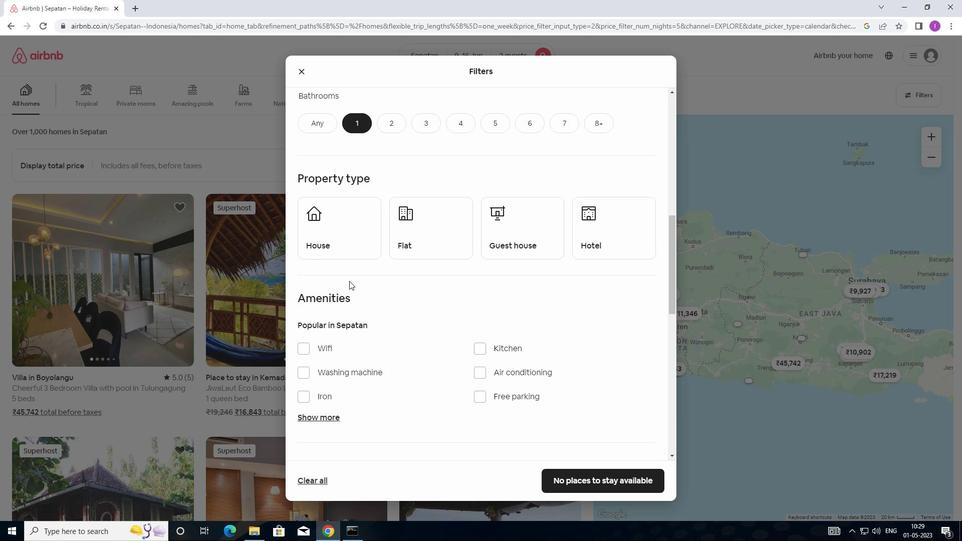 
Action: Mouse pressed left at (354, 220)
Screenshot: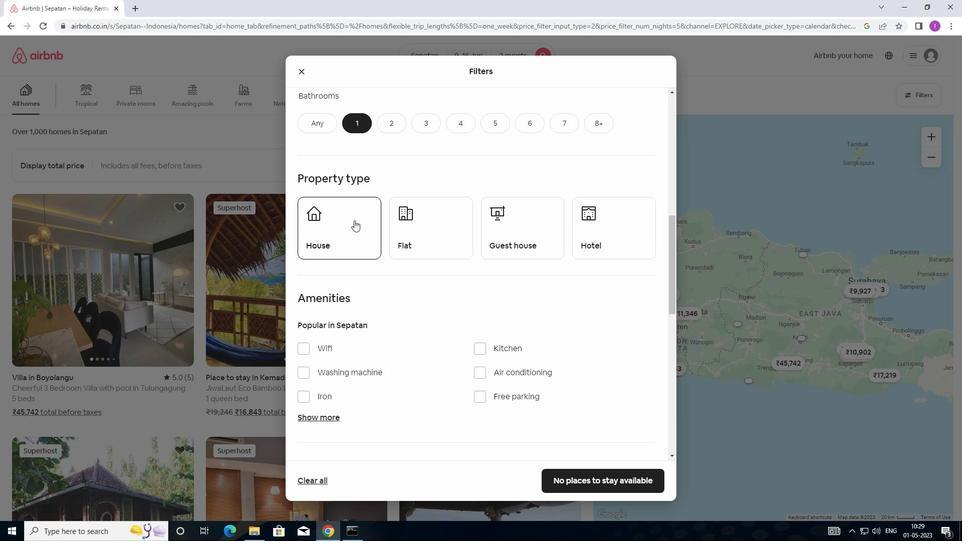 
Action: Mouse moved to (463, 262)
Screenshot: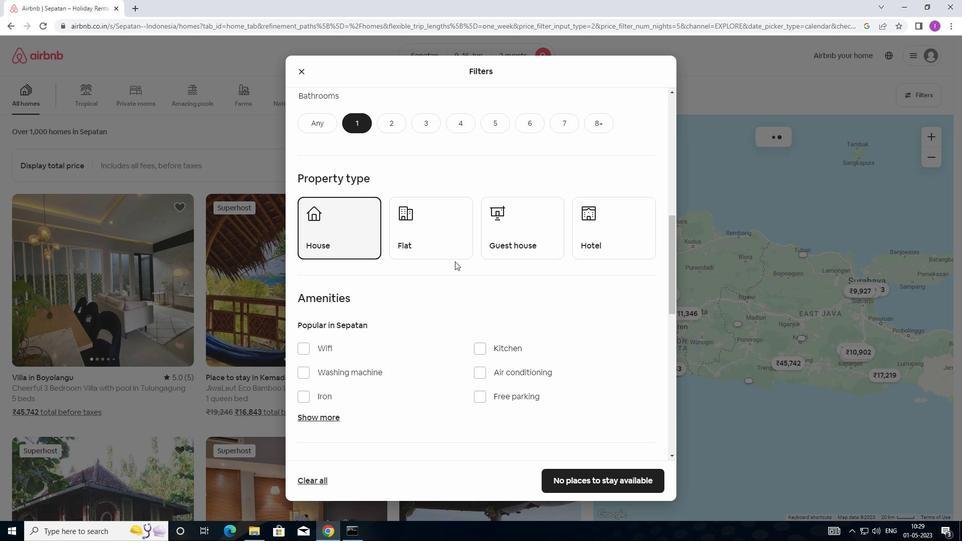 
Action: Mouse pressed left at (463, 262)
Screenshot: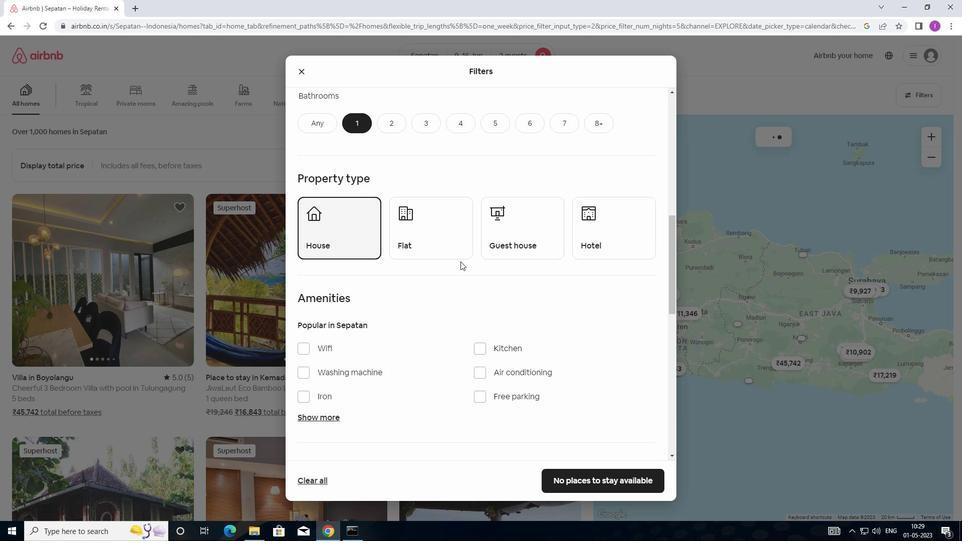 
Action: Mouse moved to (450, 243)
Screenshot: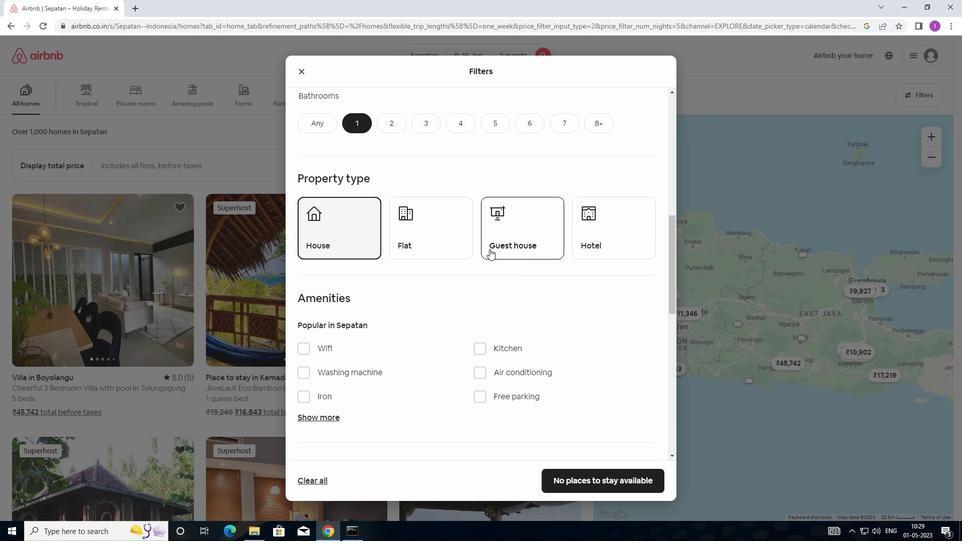 
Action: Mouse pressed left at (450, 243)
Screenshot: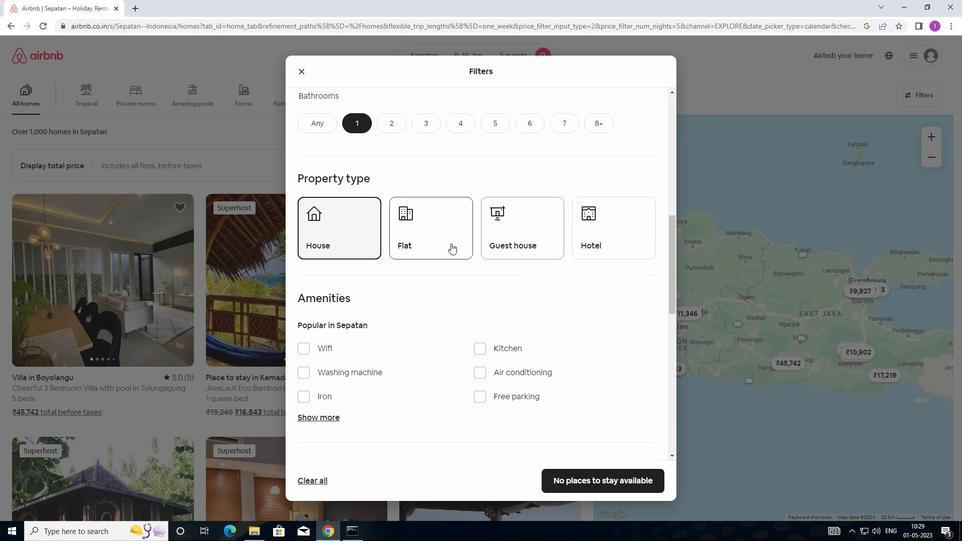 
Action: Mouse moved to (518, 230)
Screenshot: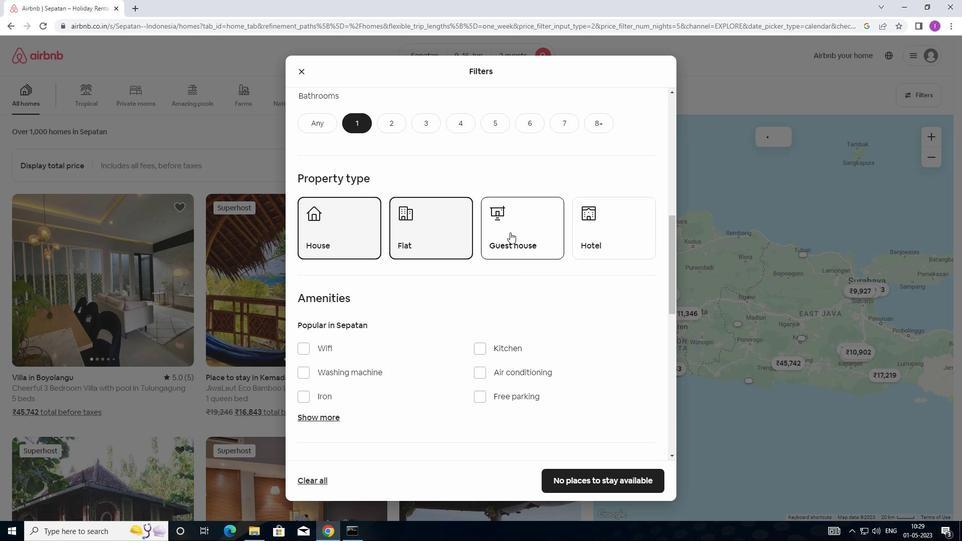 
Action: Mouse pressed left at (518, 230)
Screenshot: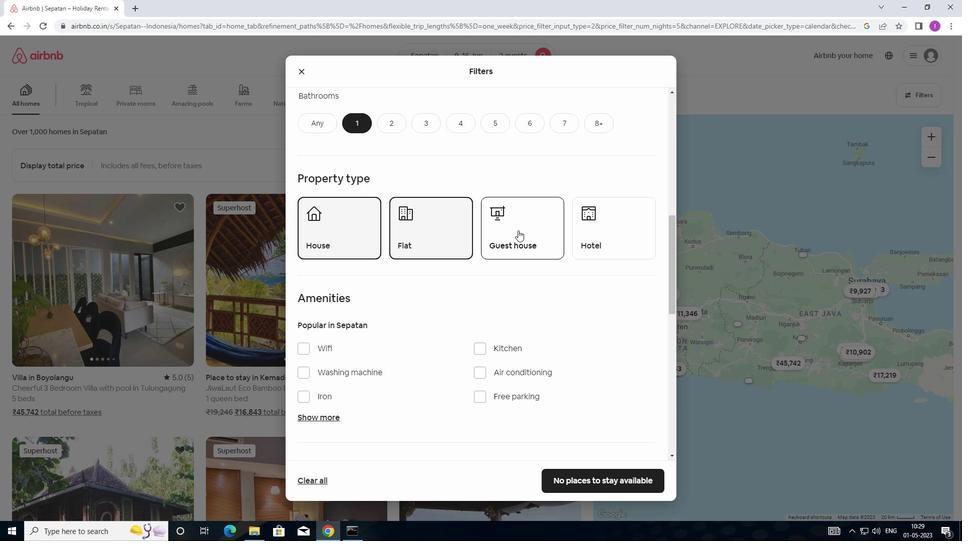 
Action: Mouse moved to (466, 302)
Screenshot: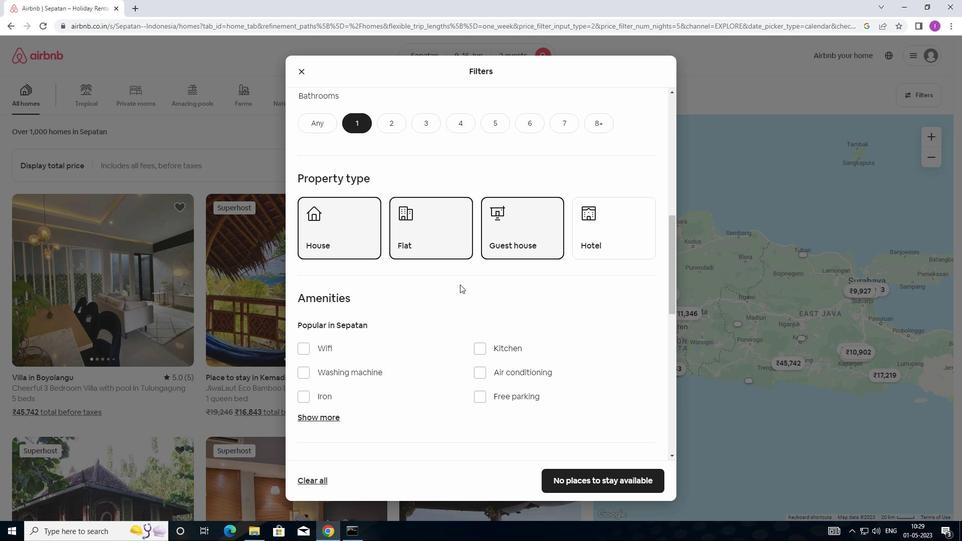 
Action: Mouse scrolled (466, 301) with delta (0, 0)
Screenshot: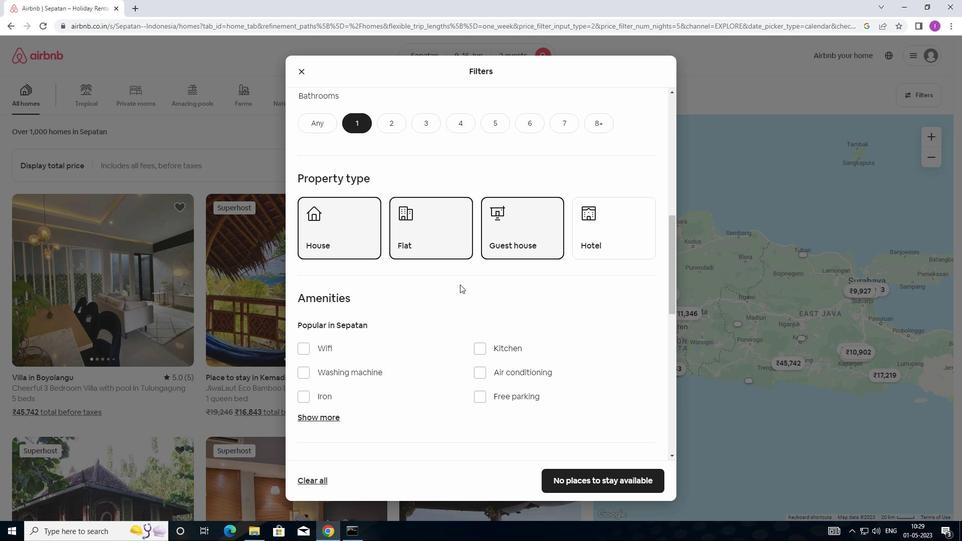 
Action: Mouse moved to (466, 302)
Screenshot: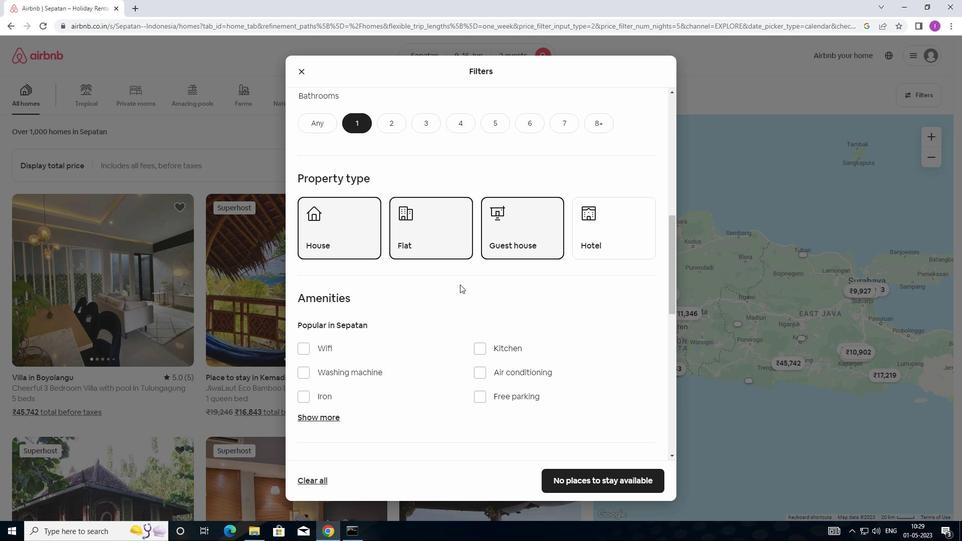 
Action: Mouse scrolled (466, 302) with delta (0, 0)
Screenshot: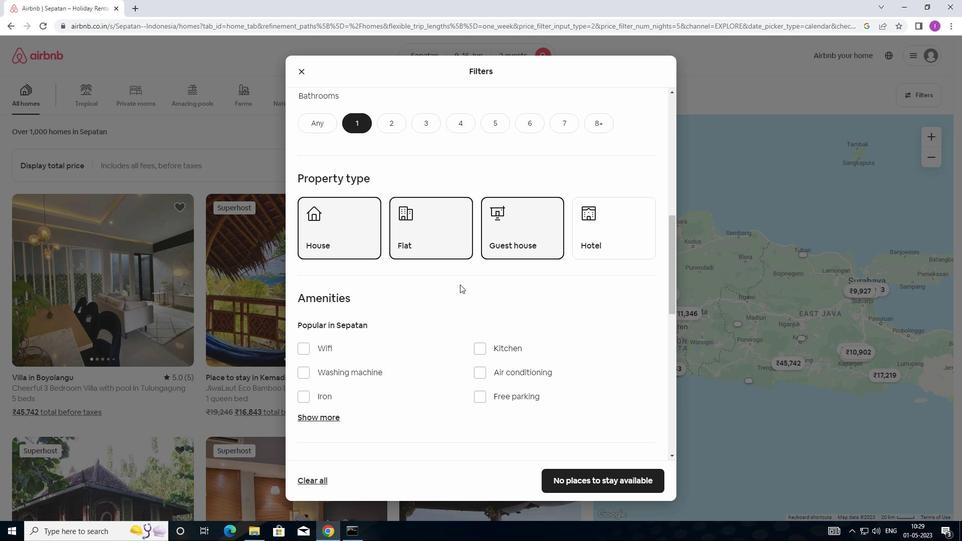 
Action: Mouse scrolled (466, 302) with delta (0, 0)
Screenshot: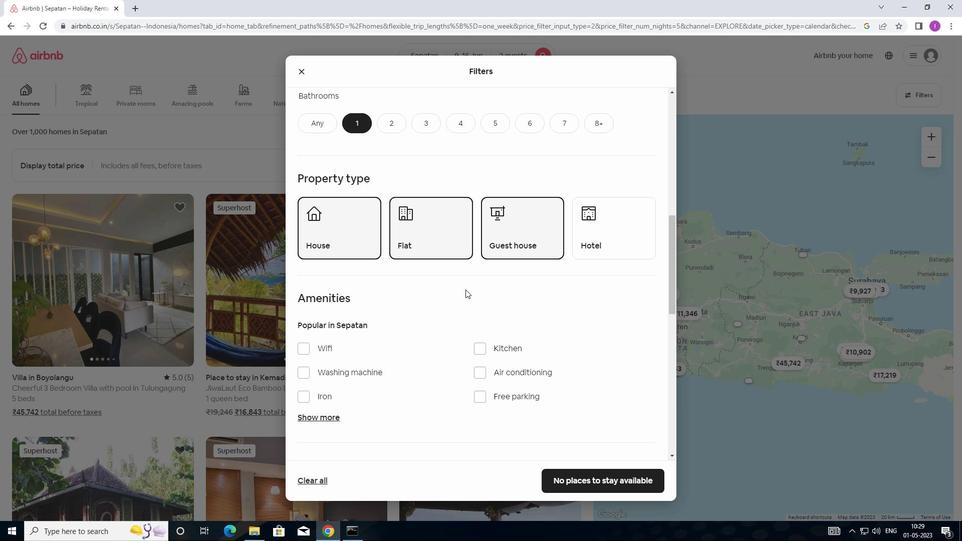 
Action: Mouse moved to (331, 247)
Screenshot: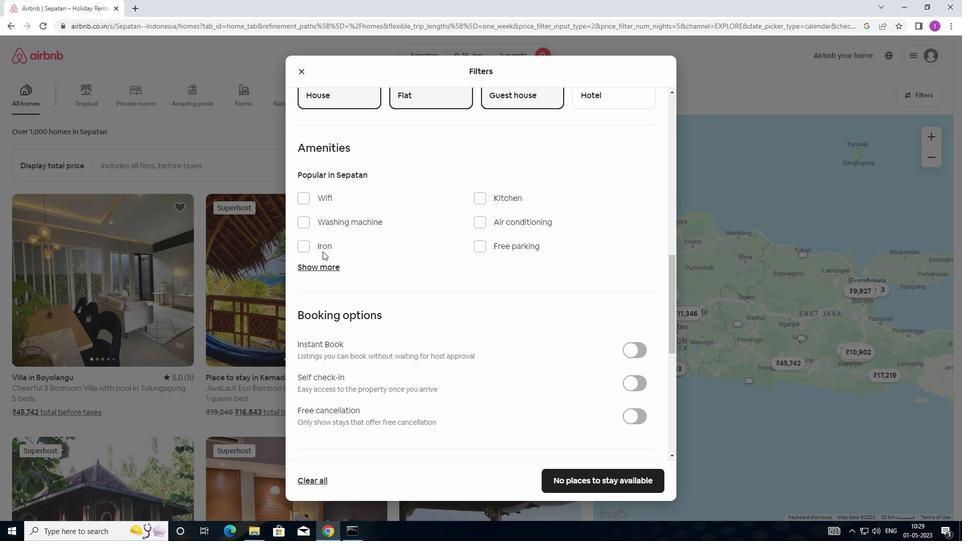 
Action: Mouse scrolled (331, 246) with delta (0, 0)
Screenshot: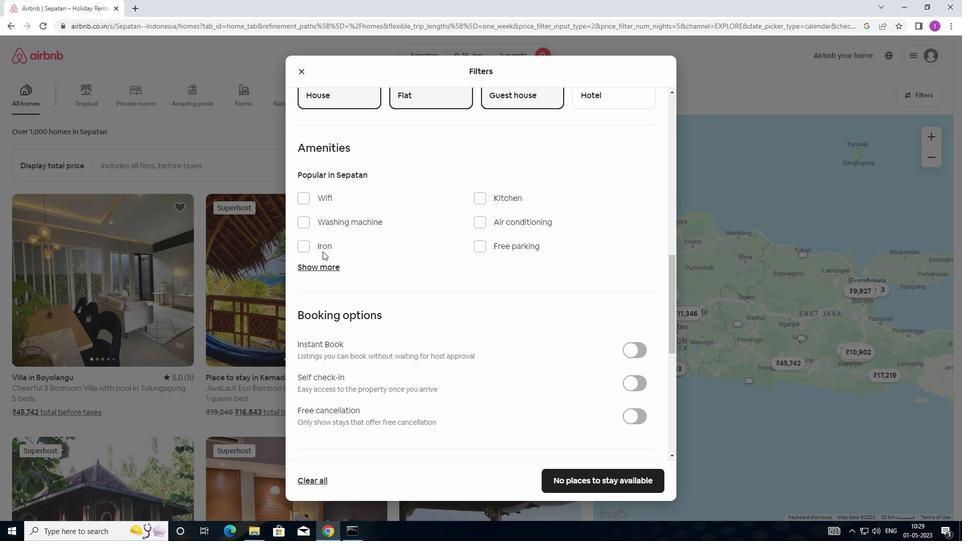 
Action: Mouse moved to (334, 247)
Screenshot: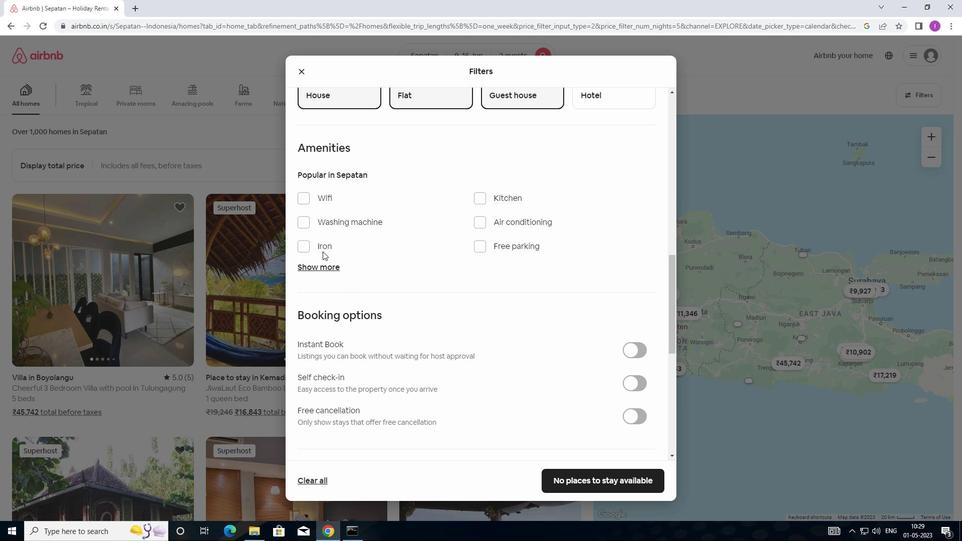 
Action: Mouse scrolled (334, 246) with delta (0, 0)
Screenshot: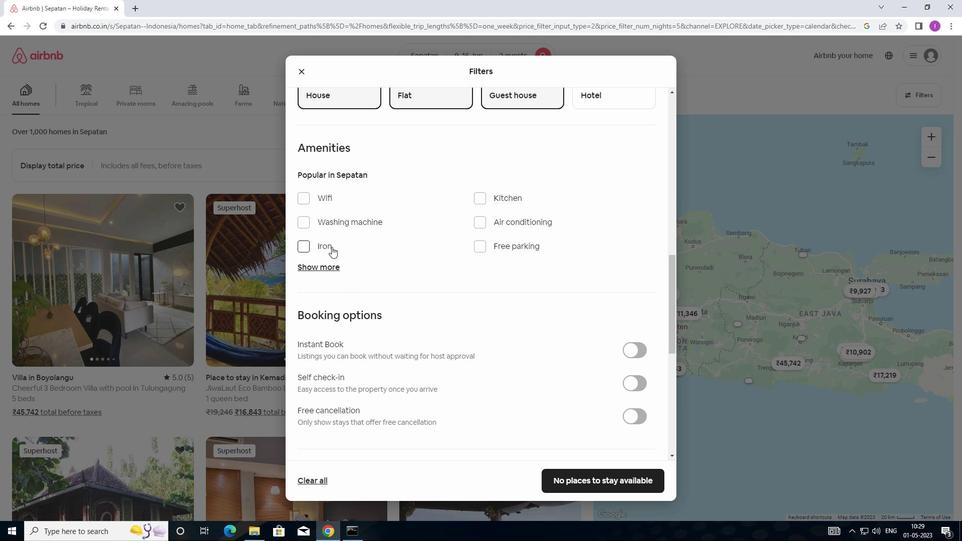 
Action: Mouse moved to (337, 247)
Screenshot: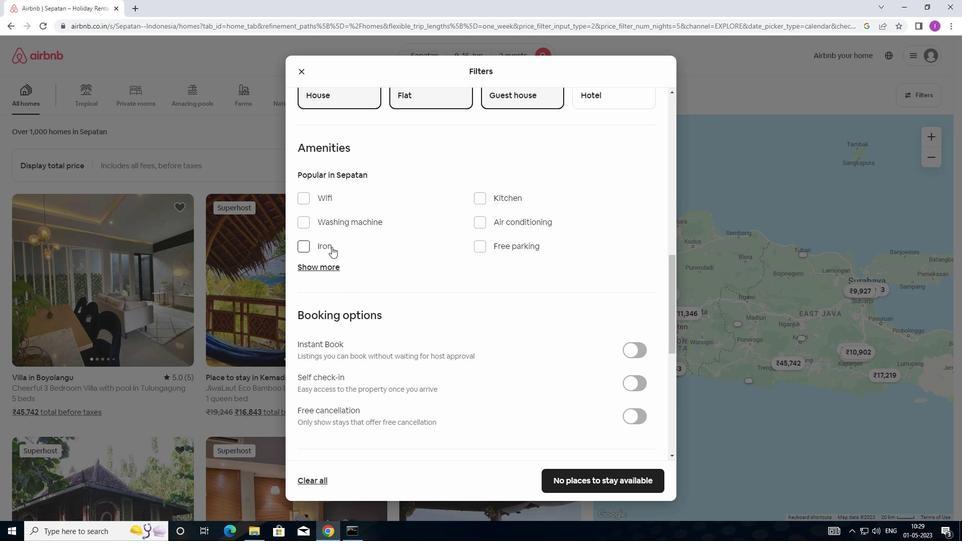
Action: Mouse scrolled (337, 247) with delta (0, 0)
Screenshot: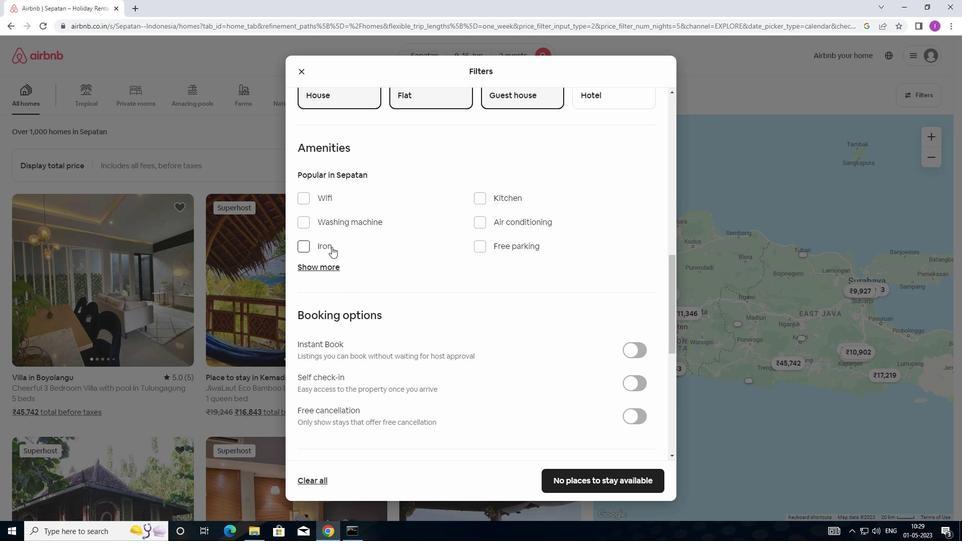 
Action: Mouse moved to (632, 230)
Screenshot: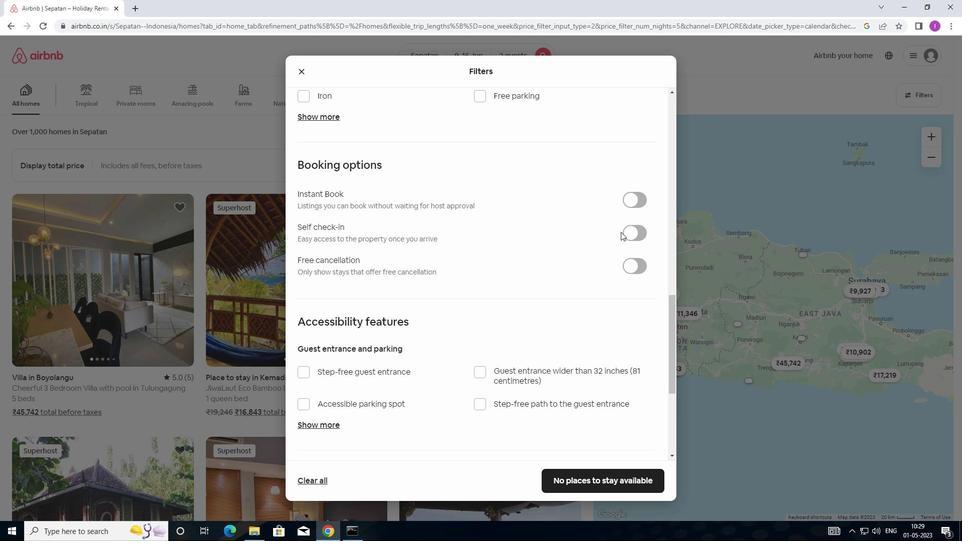
Action: Mouse pressed left at (632, 230)
Screenshot: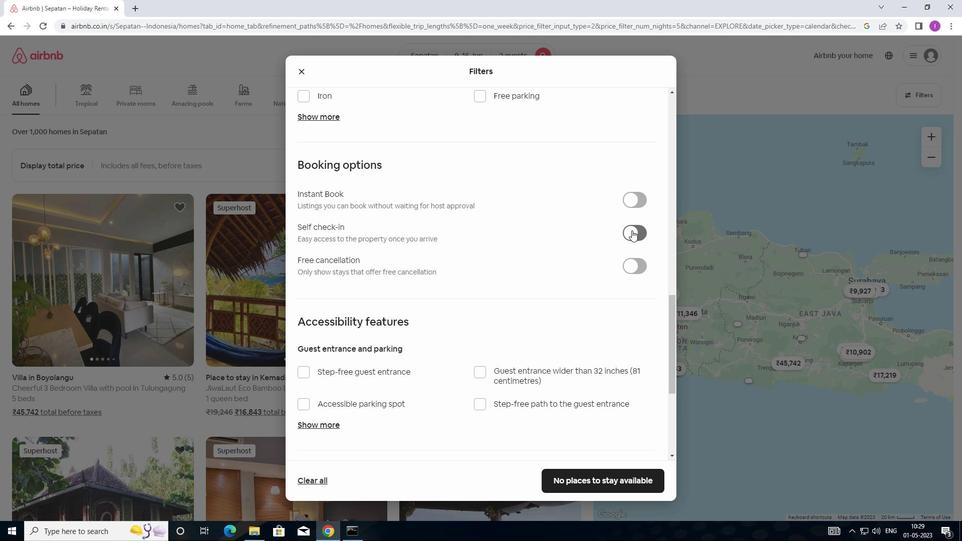 
Action: Mouse moved to (368, 415)
Screenshot: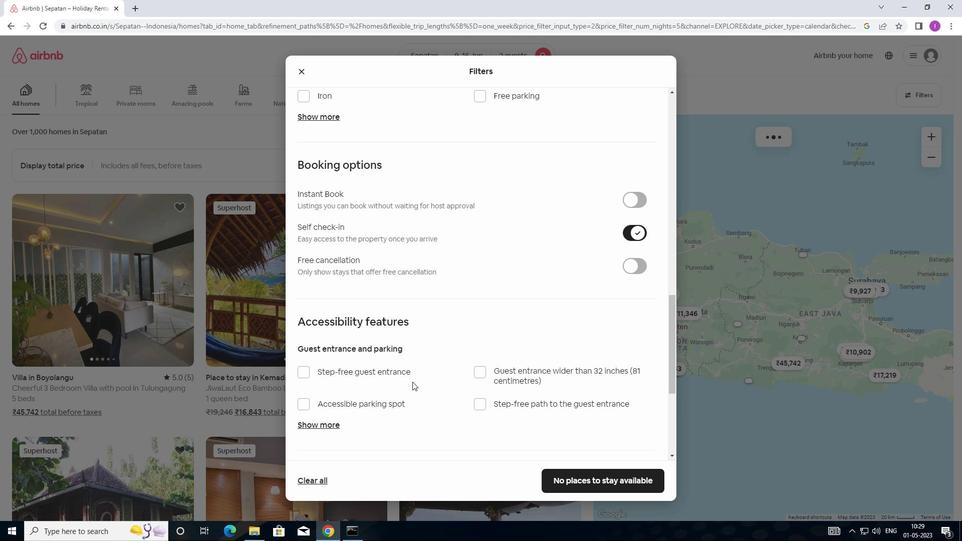 
Action: Mouse scrolled (368, 414) with delta (0, 0)
Screenshot: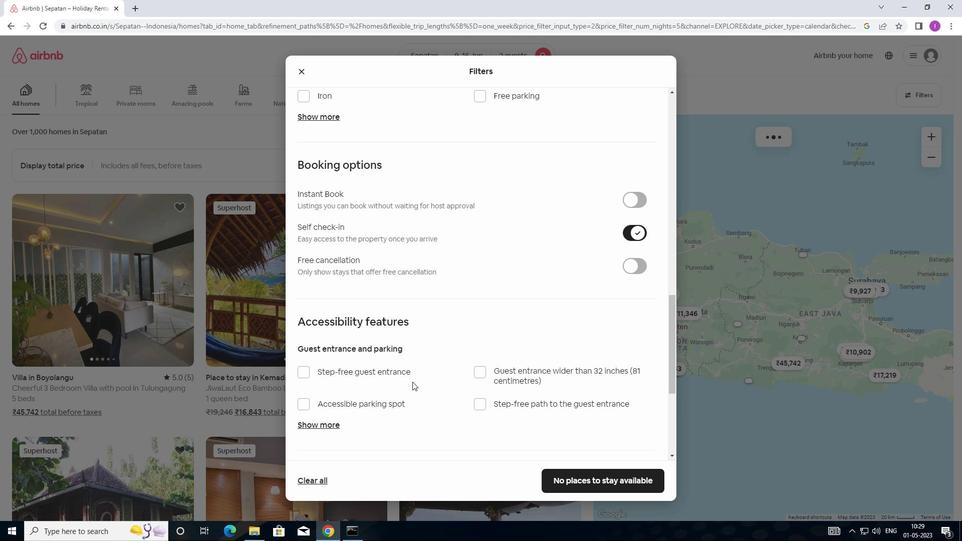 
Action: Mouse moved to (367, 417)
Screenshot: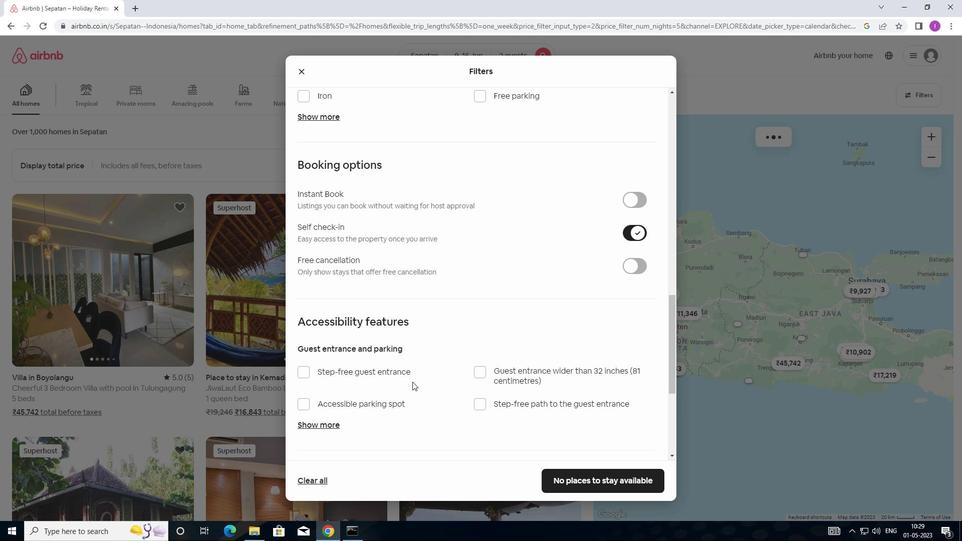 
Action: Mouse scrolled (367, 416) with delta (0, 0)
Screenshot: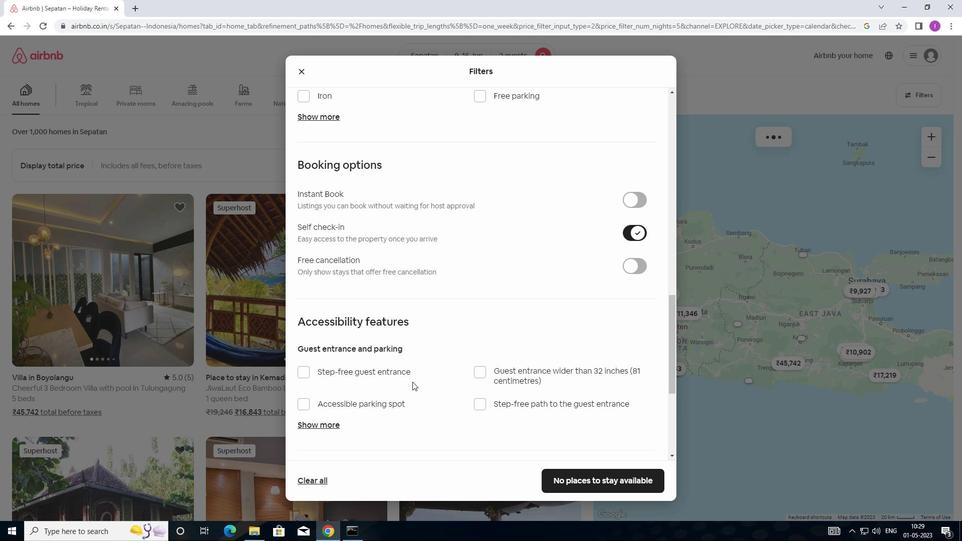 
Action: Mouse moved to (366, 418)
Screenshot: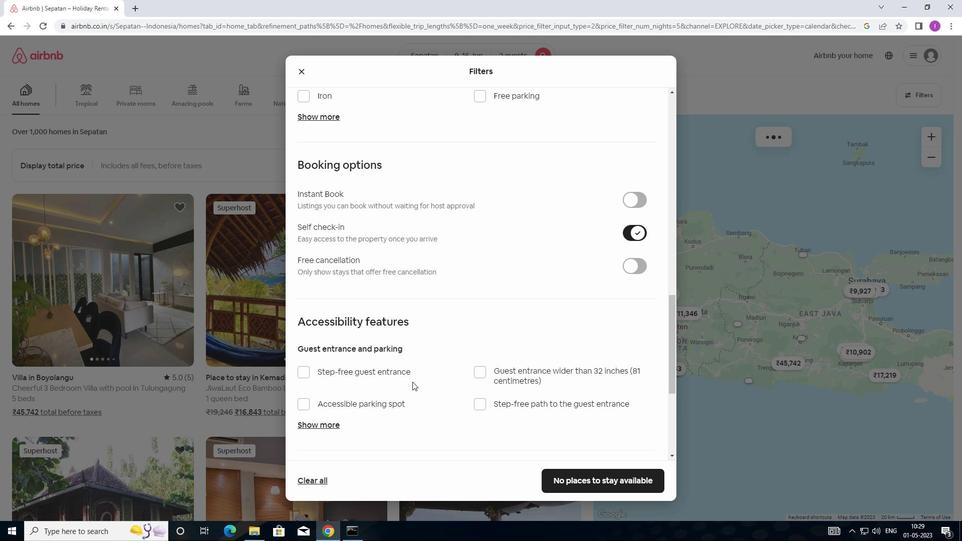 
Action: Mouse scrolled (366, 417) with delta (0, 0)
Screenshot: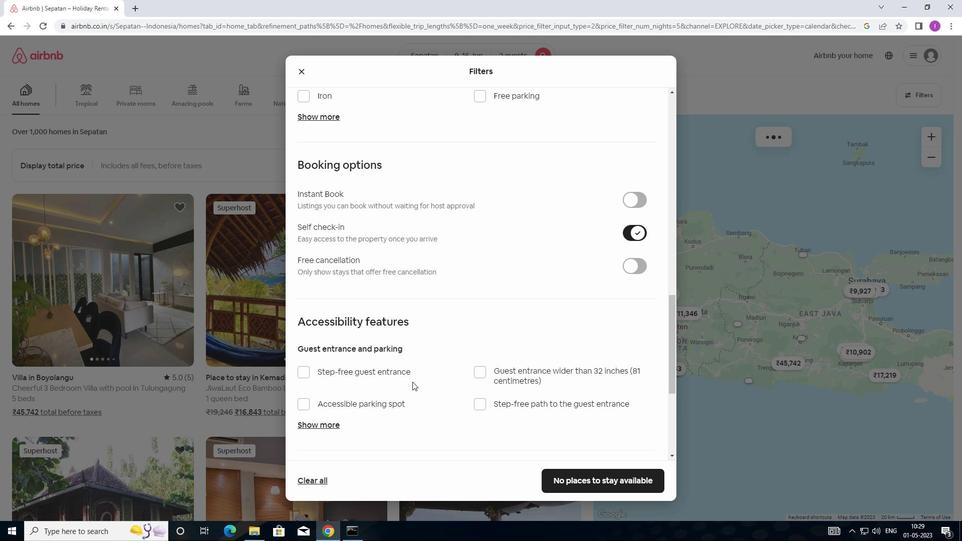 
Action: Mouse scrolled (366, 417) with delta (0, 0)
Screenshot: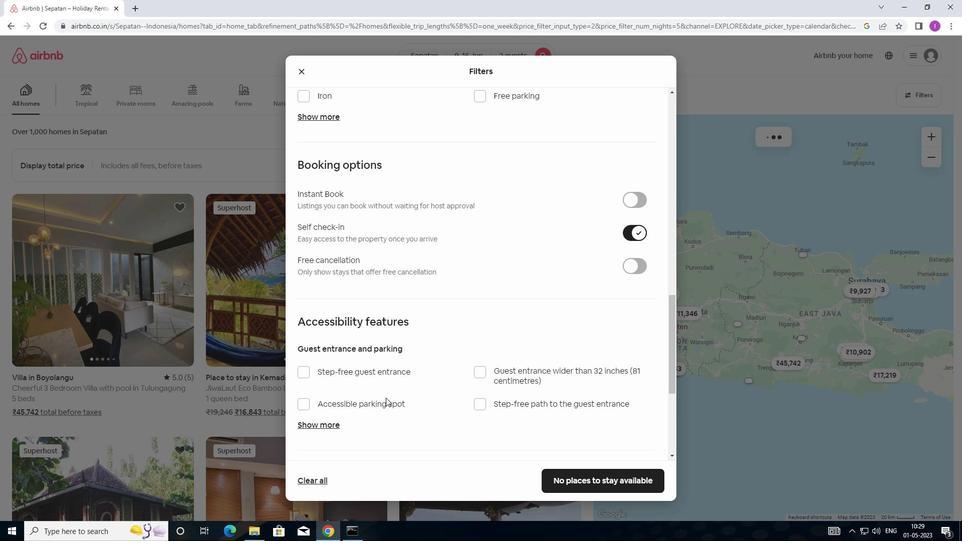 
Action: Mouse scrolled (366, 417) with delta (0, 0)
Screenshot: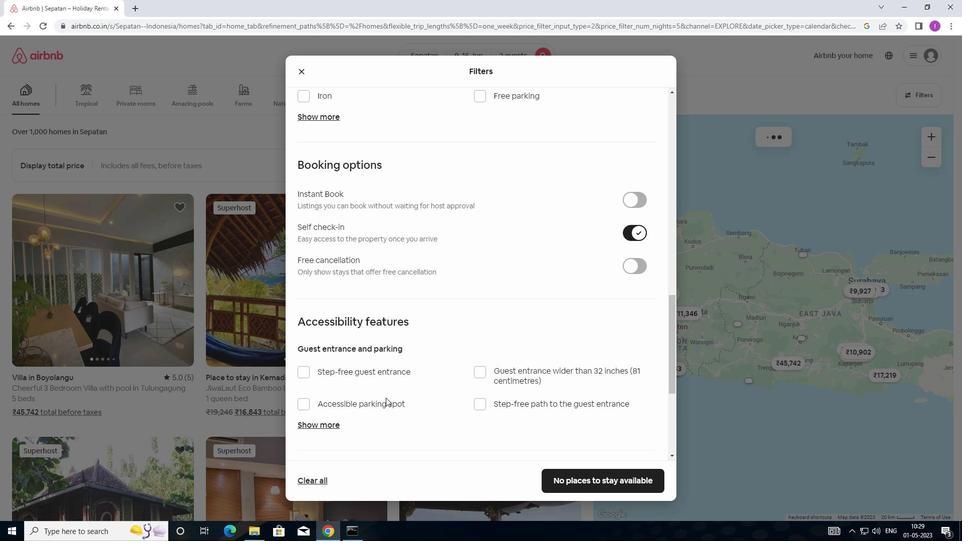 
Action: Mouse moved to (300, 394)
Screenshot: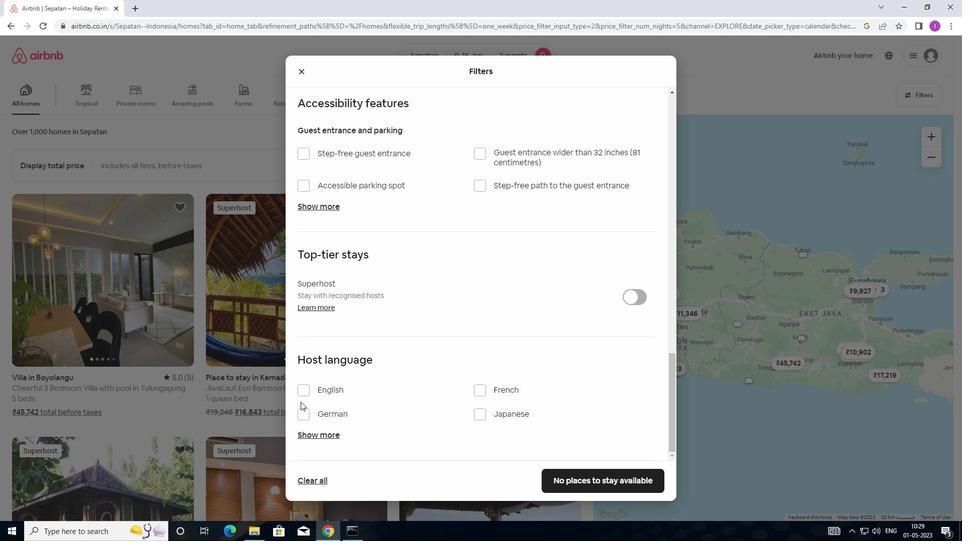 
Action: Mouse pressed left at (300, 394)
Screenshot: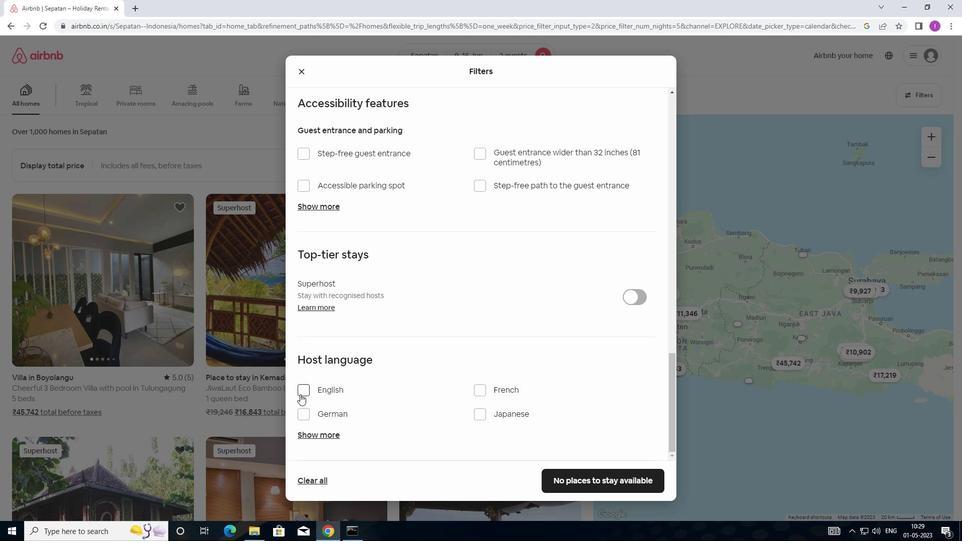 
Action: Mouse moved to (575, 483)
Screenshot: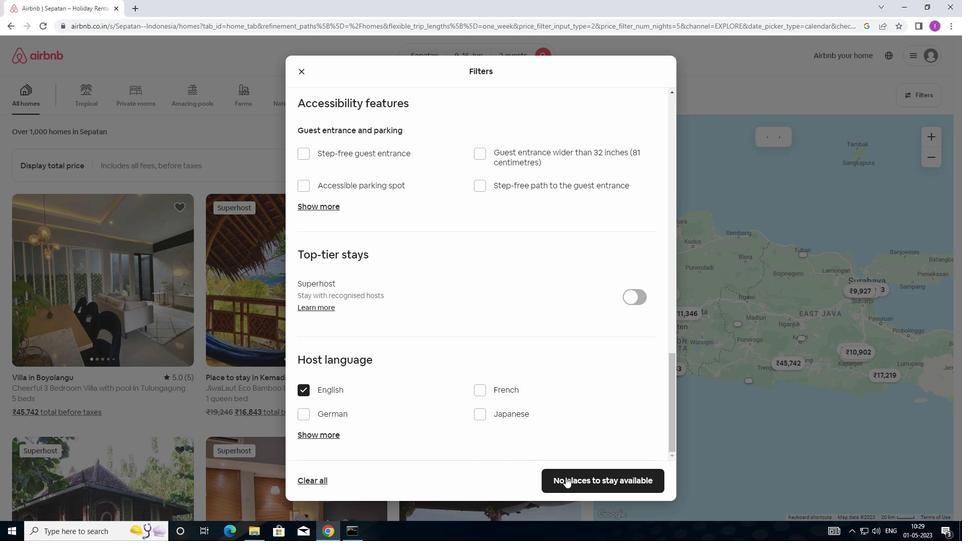
Action: Mouse pressed left at (575, 483)
Screenshot: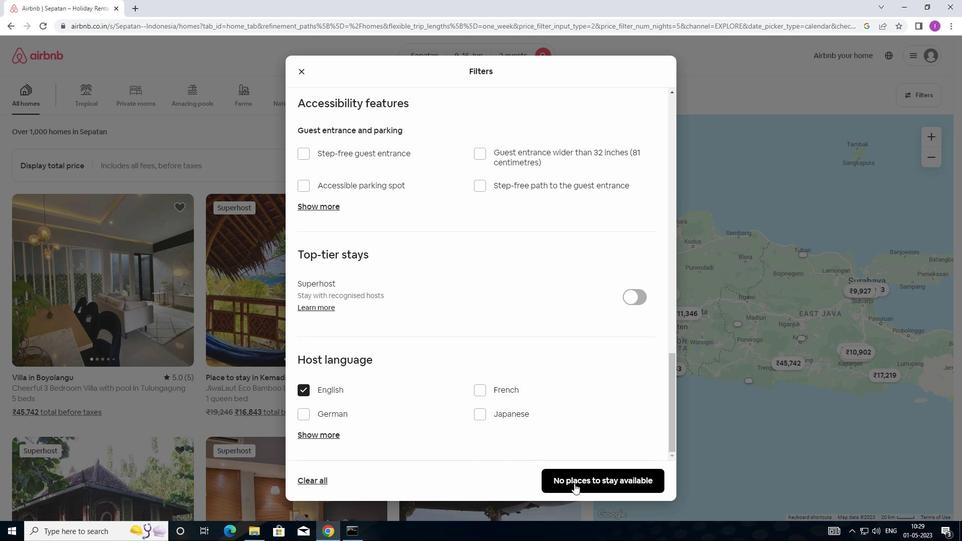 
Action: Mouse moved to (579, 485)
Screenshot: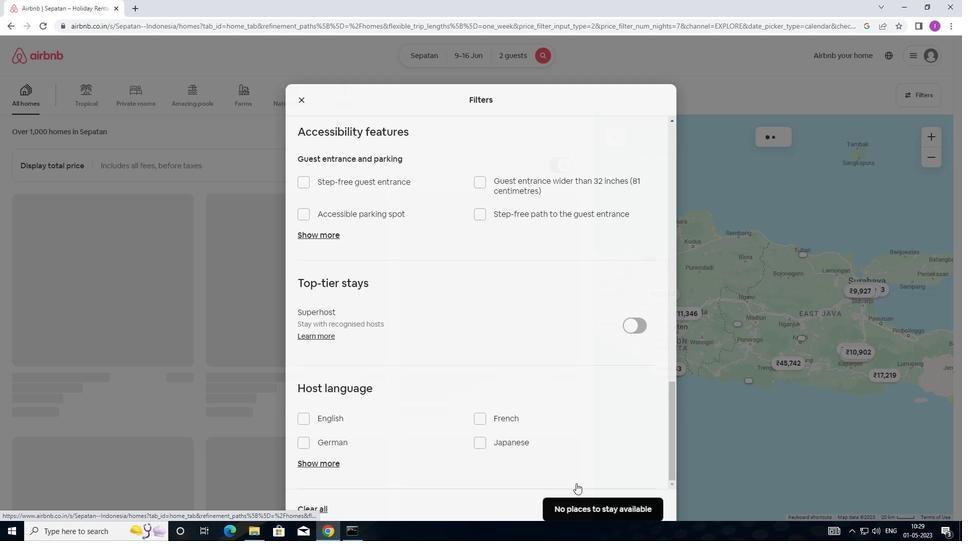 
